Task: Open Card Crisis Communication Execution in Board Content Marketing Web Content Strategy and Optimization to Workspace Lead Generation and add a team member Softage.2@softage.net, a label Blue, a checklist Accounting, an attachment from your google drive, a color Blue and finally, add a card description 'Plan and execute company team-building seminar' and a comment 'This task presents an opportunity to demonstrate our leadership skills and ability to take charge.'. Add a start date 'Jan 06, 1900' with a due date 'Jan 13, 1900'
Action: Mouse moved to (95, 303)
Screenshot: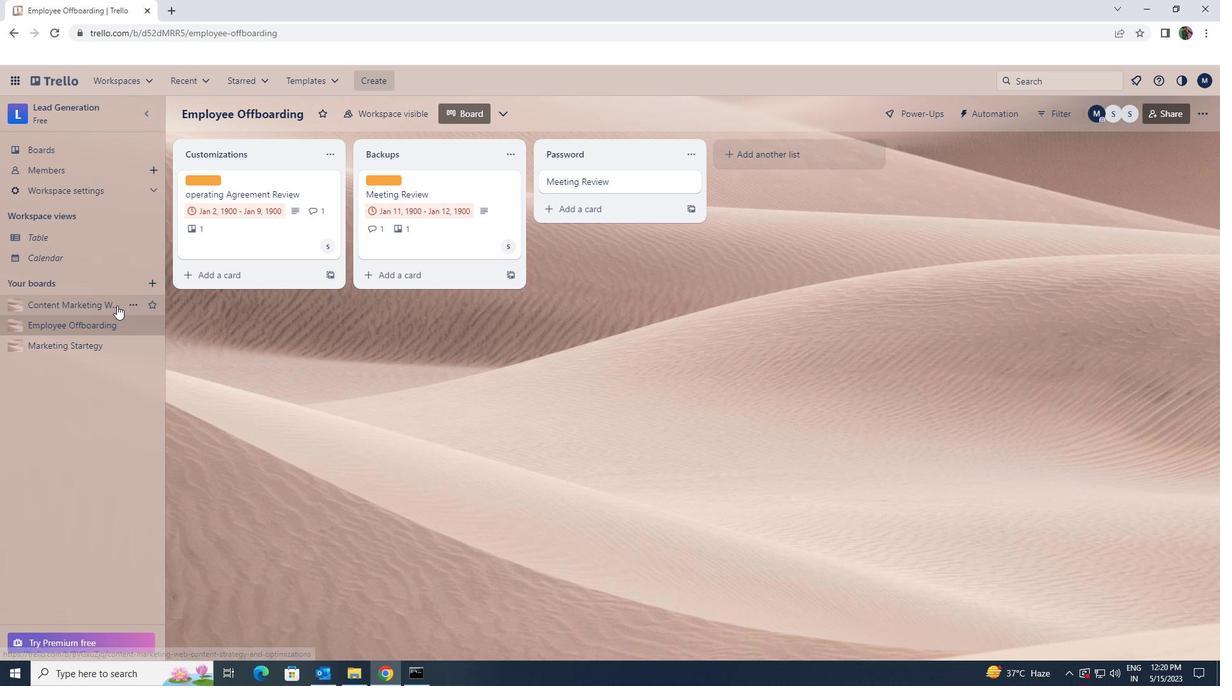 
Action: Mouse pressed left at (95, 303)
Screenshot: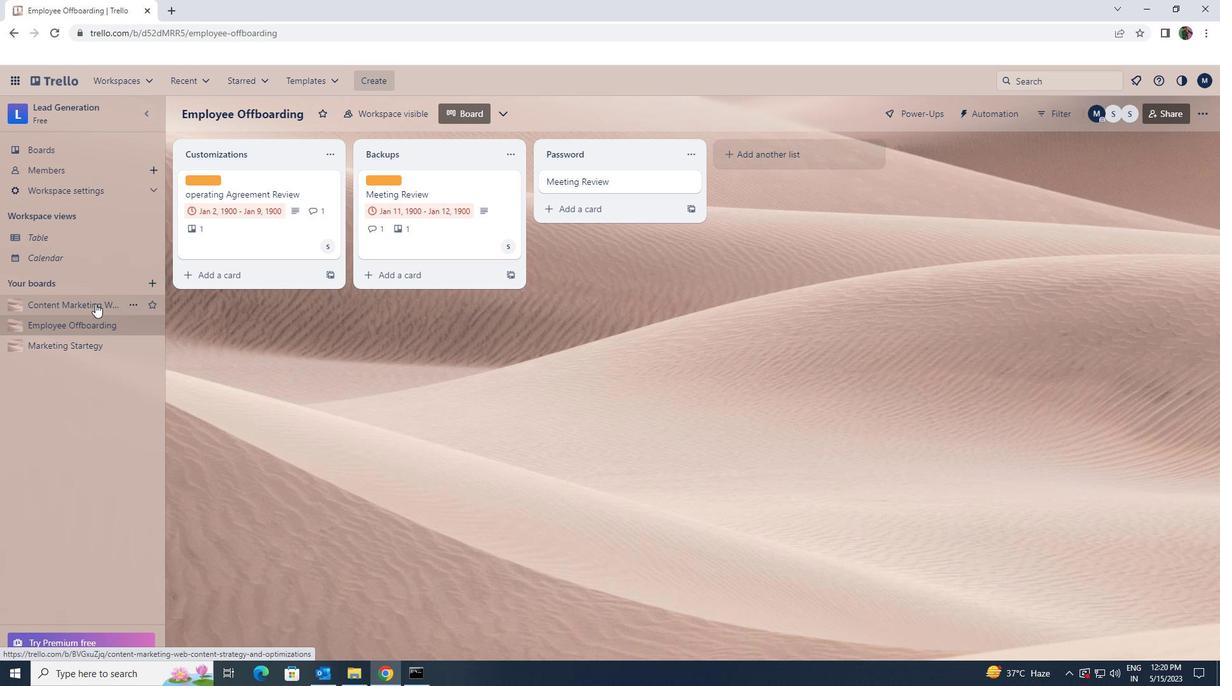 
Action: Mouse moved to (380, 188)
Screenshot: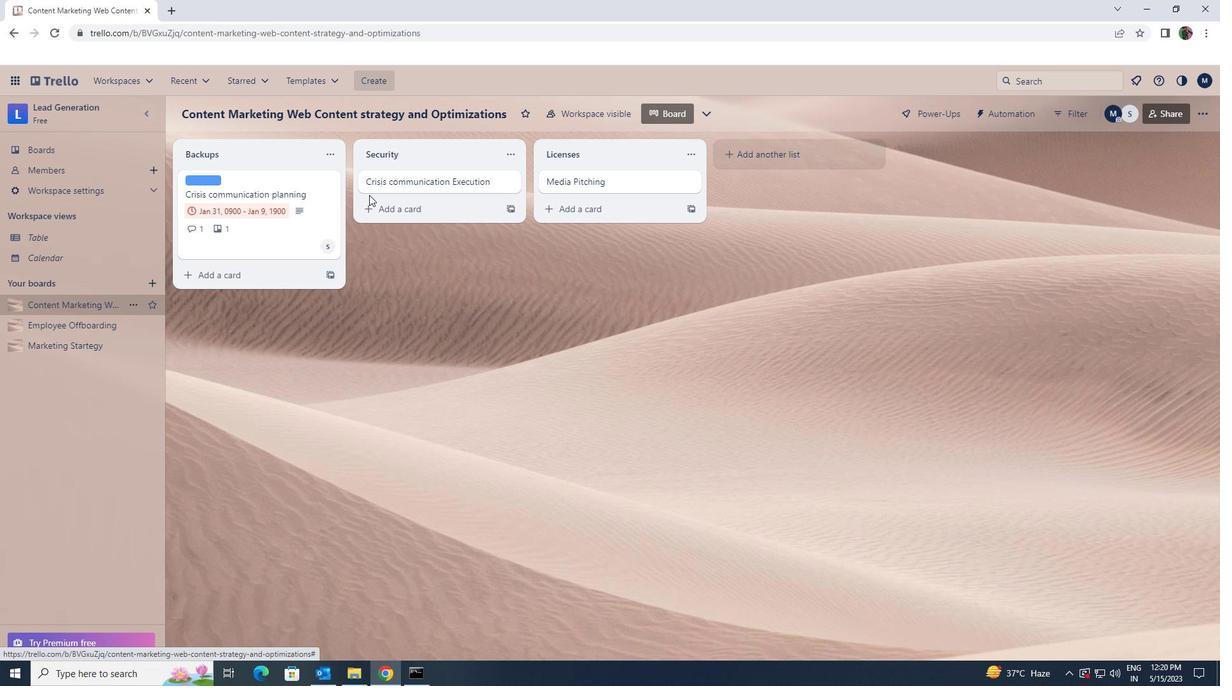 
Action: Mouse pressed left at (380, 188)
Screenshot: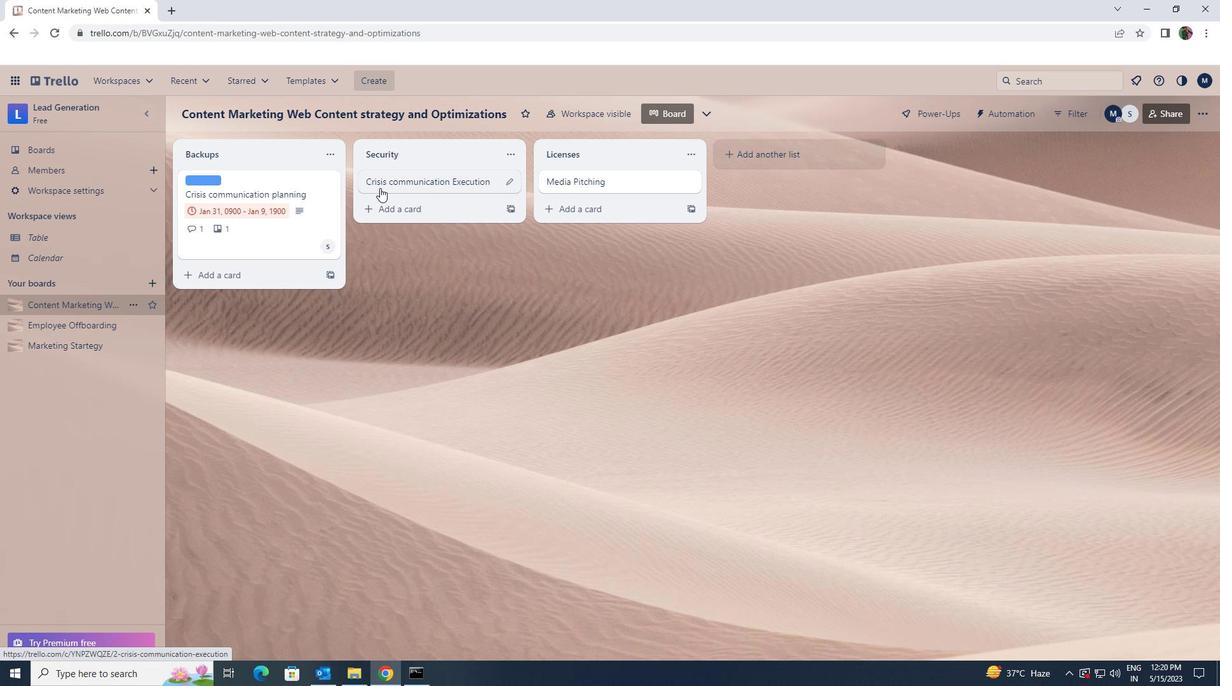 
Action: Mouse moved to (788, 223)
Screenshot: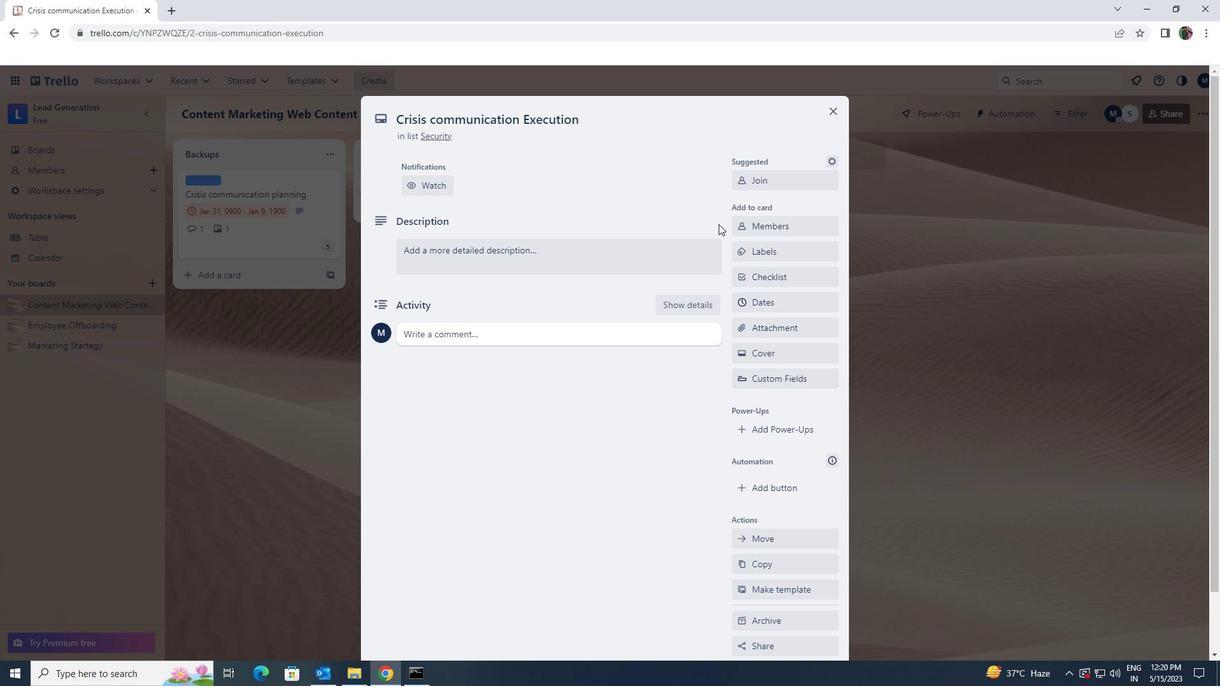 
Action: Mouse pressed left at (788, 223)
Screenshot: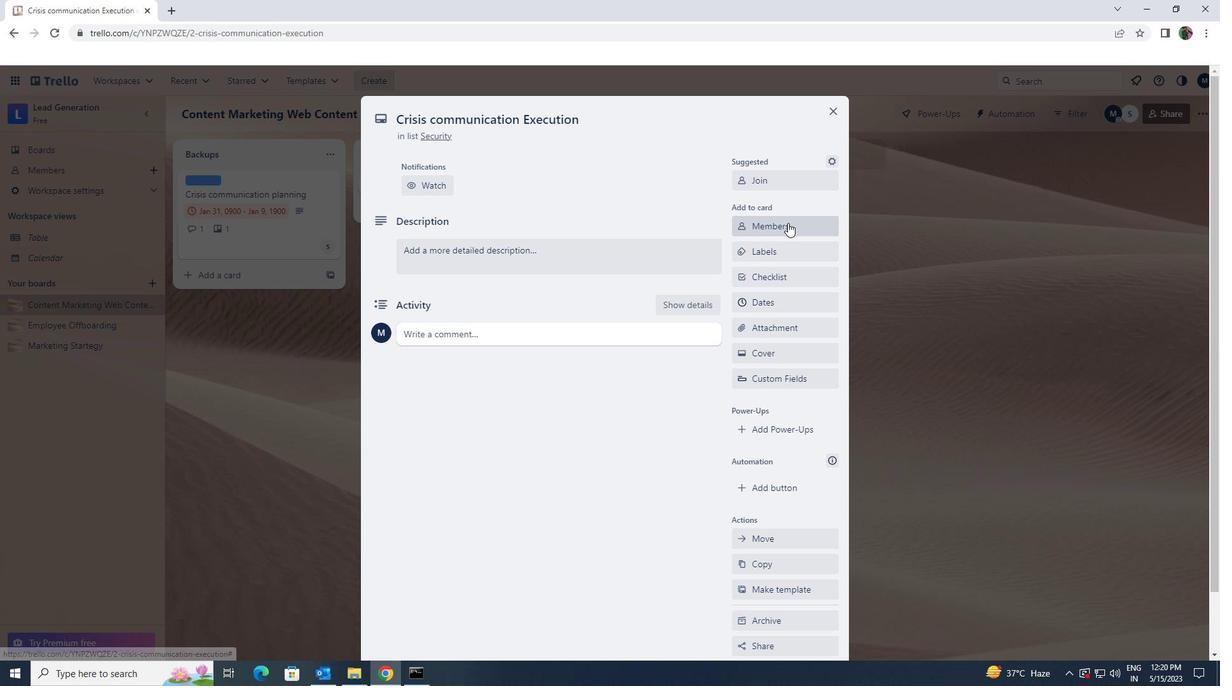 
Action: Key pressed softage.2<Key.shift>@D<Key.backspace>SOFTAGE,<Key.backspace>/<Key.backspace>.NET
Screenshot: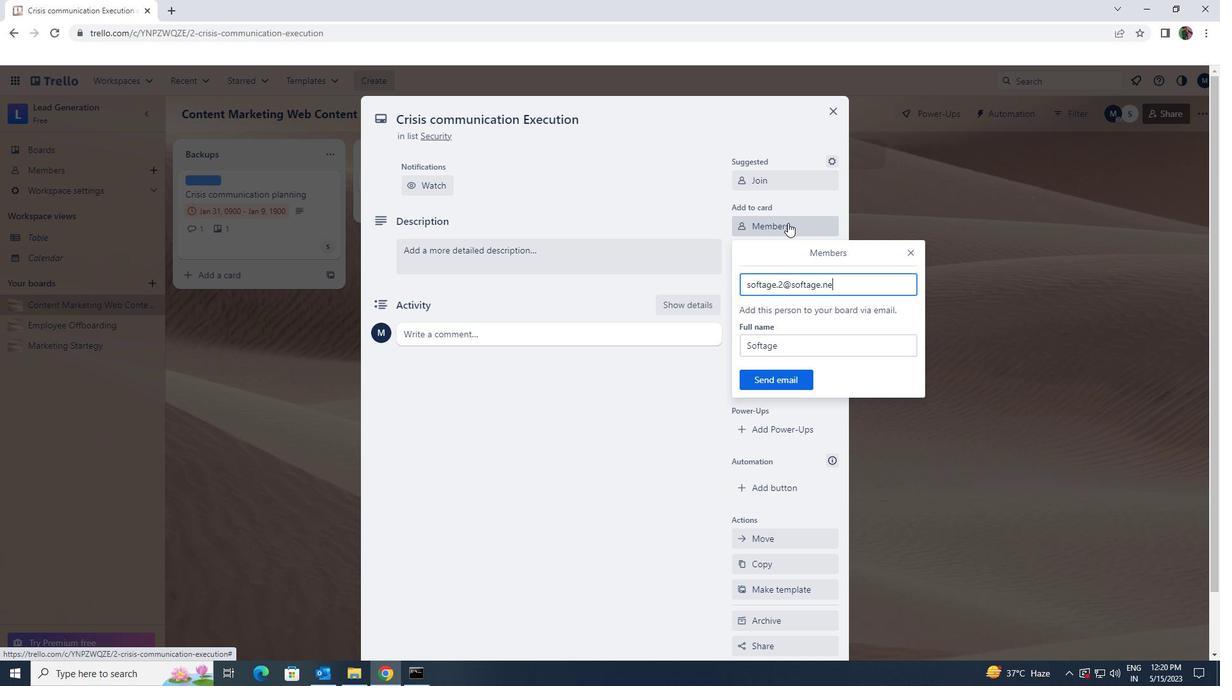 
Action: Mouse moved to (798, 387)
Screenshot: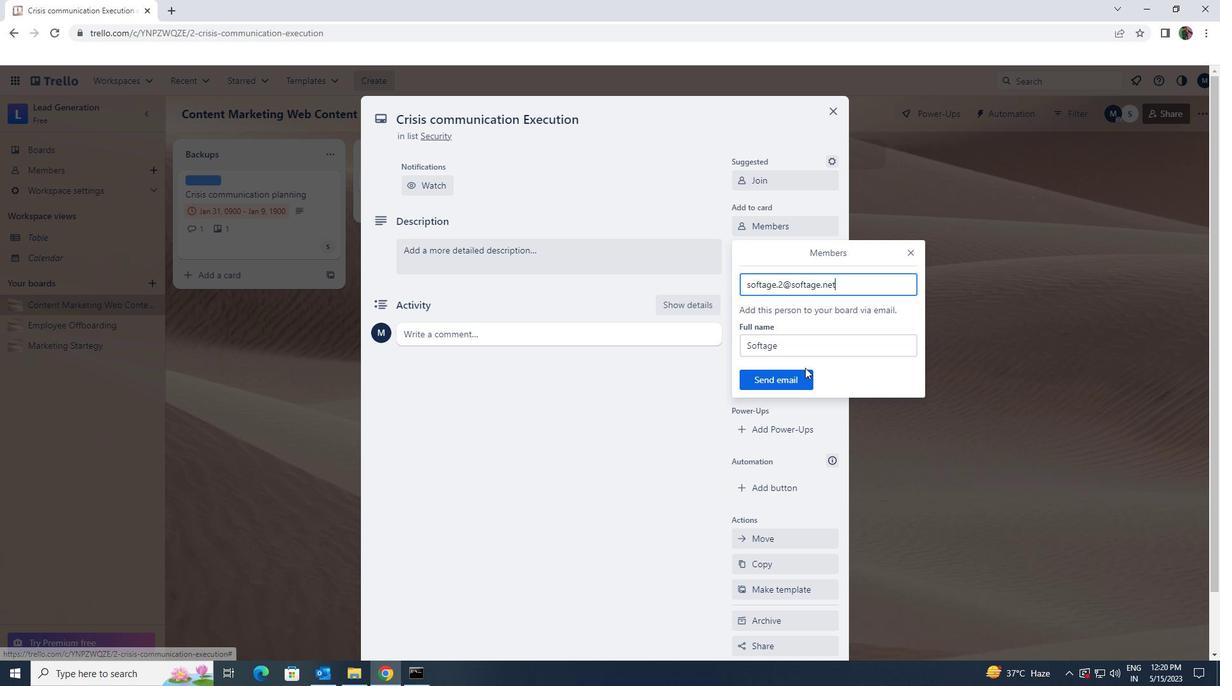 
Action: Mouse pressed left at (798, 387)
Screenshot: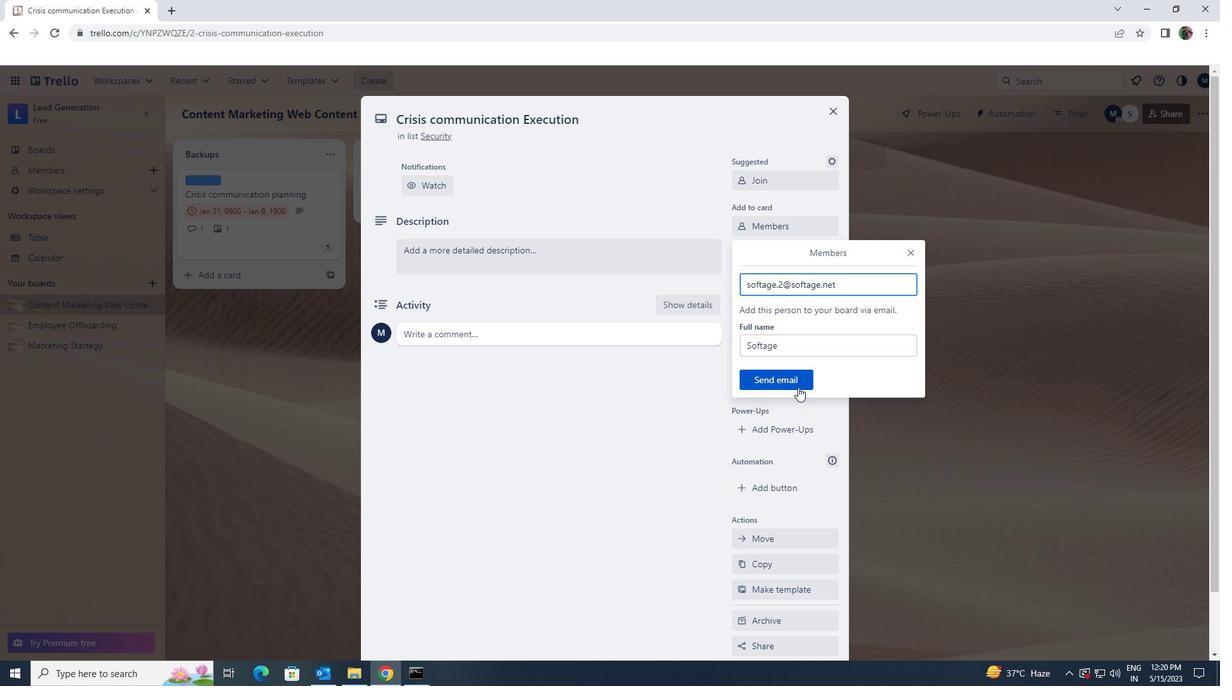 
Action: Mouse moved to (788, 244)
Screenshot: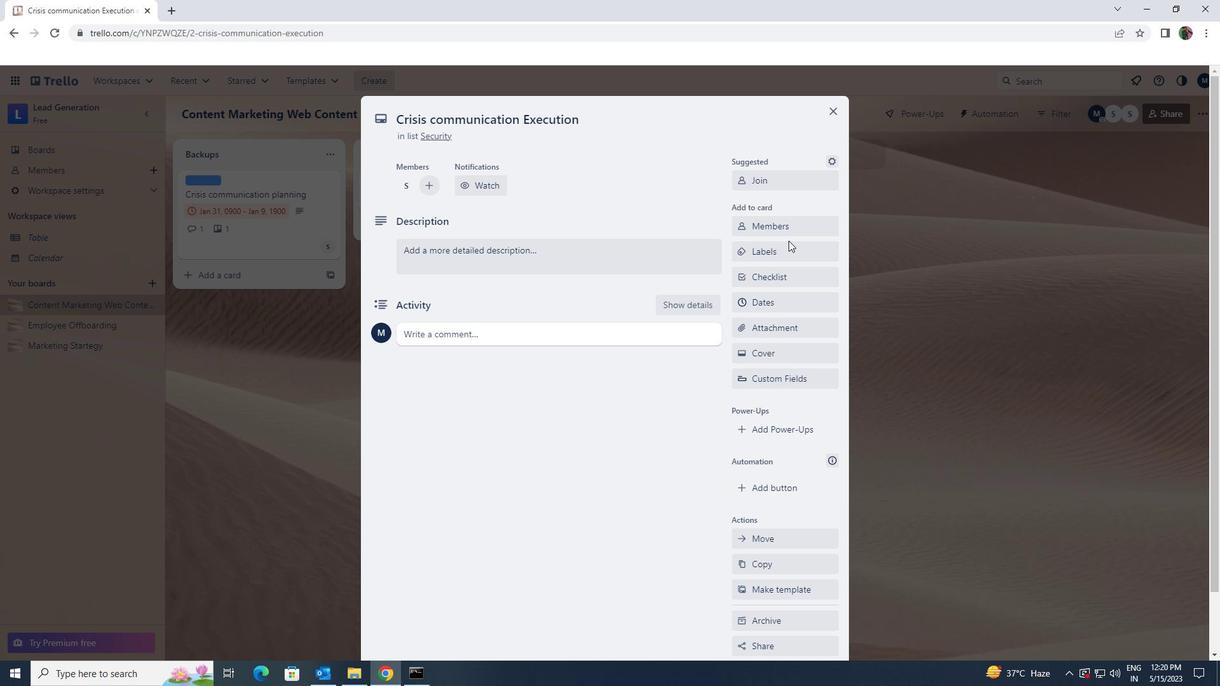 
Action: Mouse pressed left at (788, 244)
Screenshot: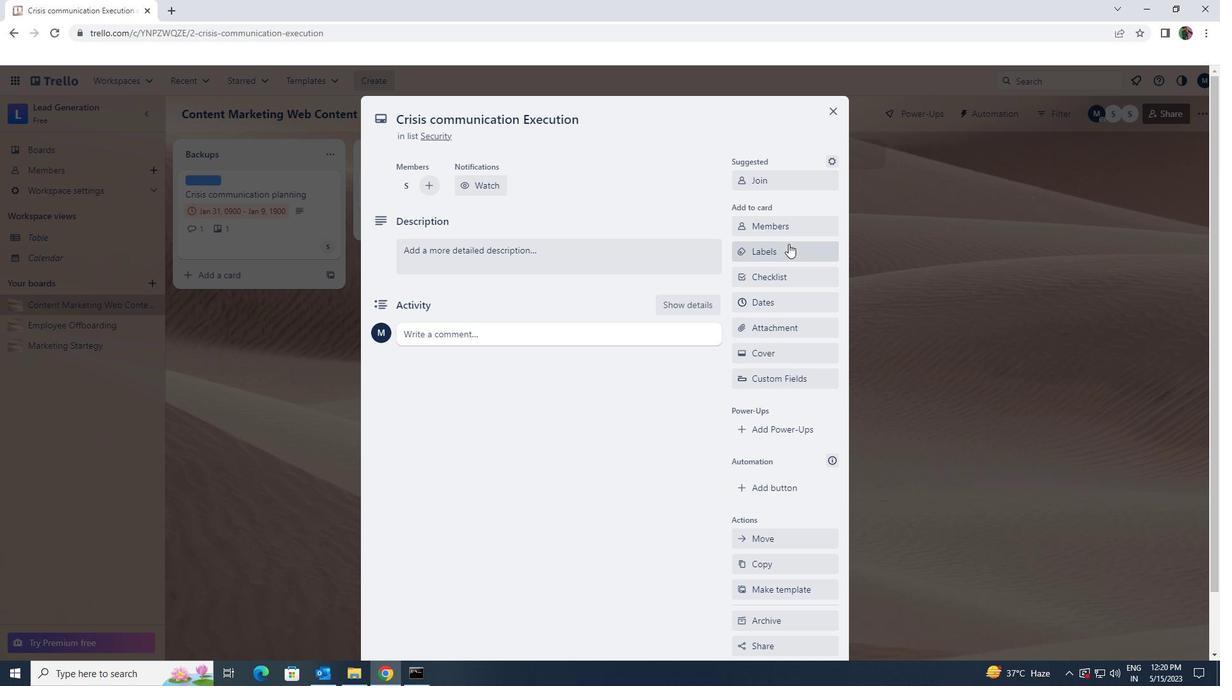 
Action: Mouse moved to (829, 501)
Screenshot: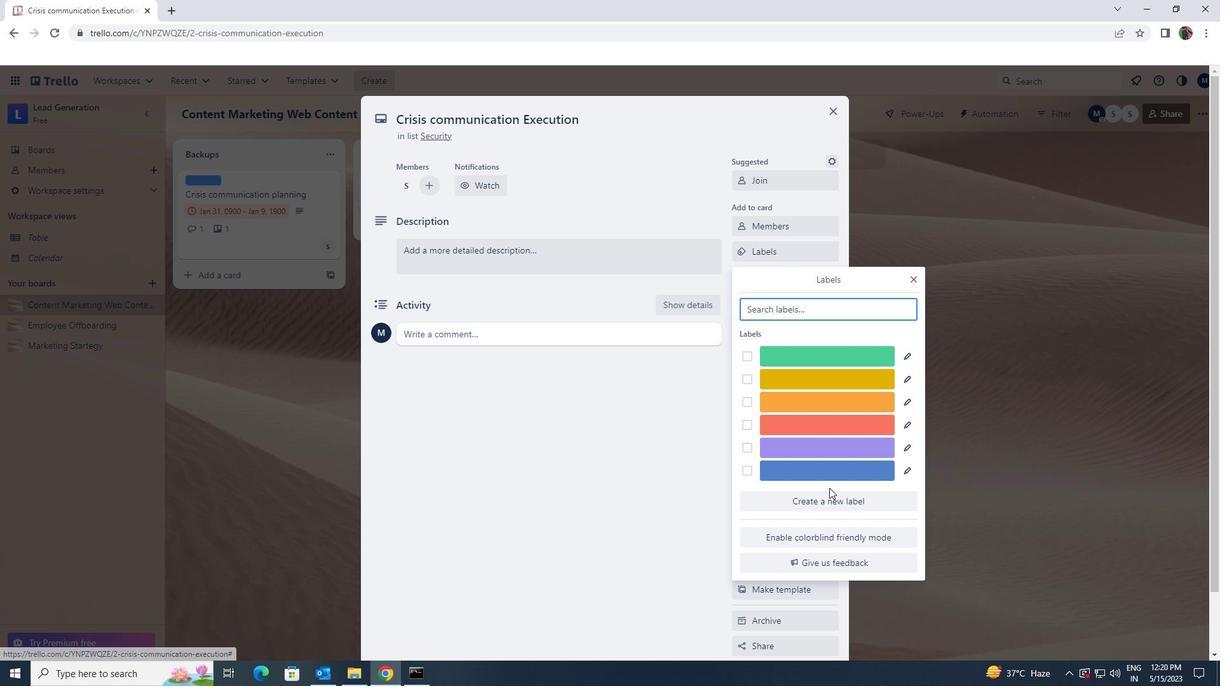 
Action: Mouse pressed left at (829, 501)
Screenshot: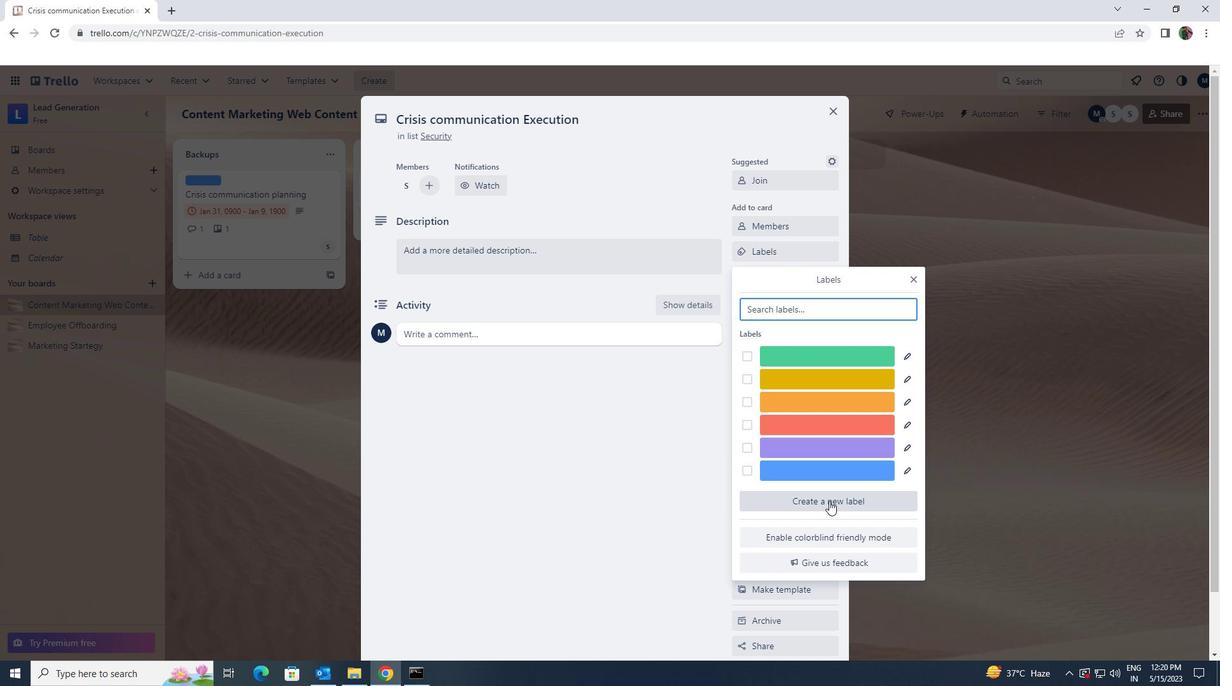 
Action: Mouse moved to (760, 555)
Screenshot: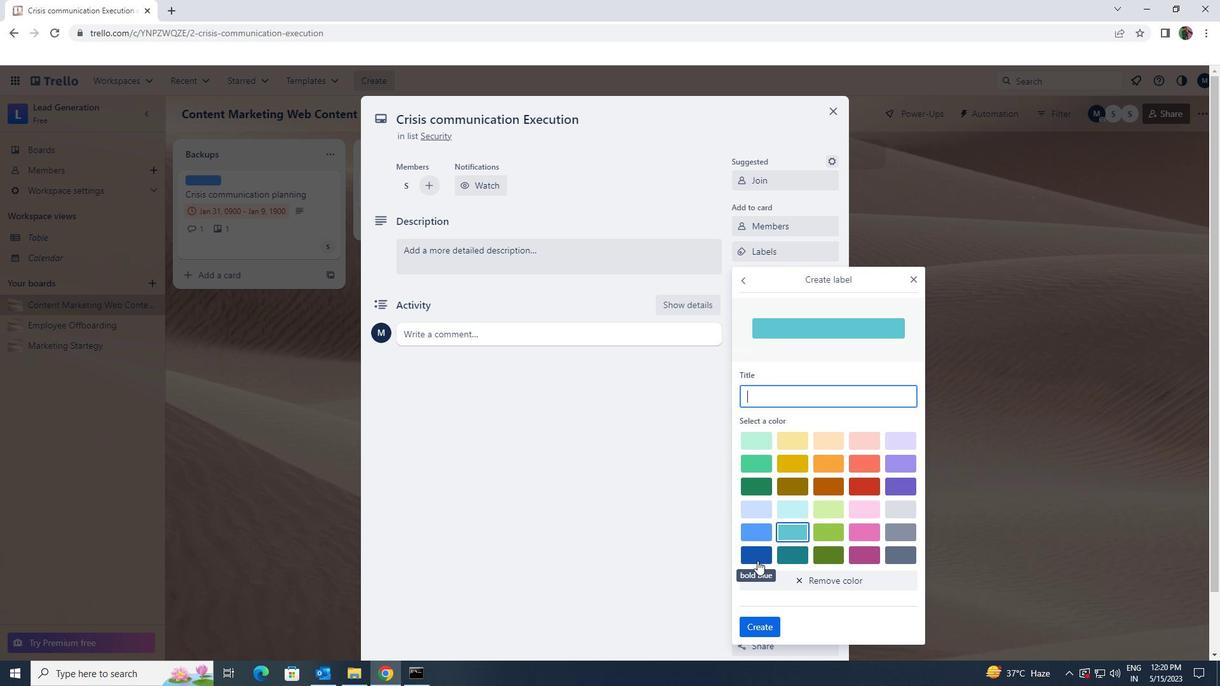 
Action: Mouse pressed left at (760, 555)
Screenshot: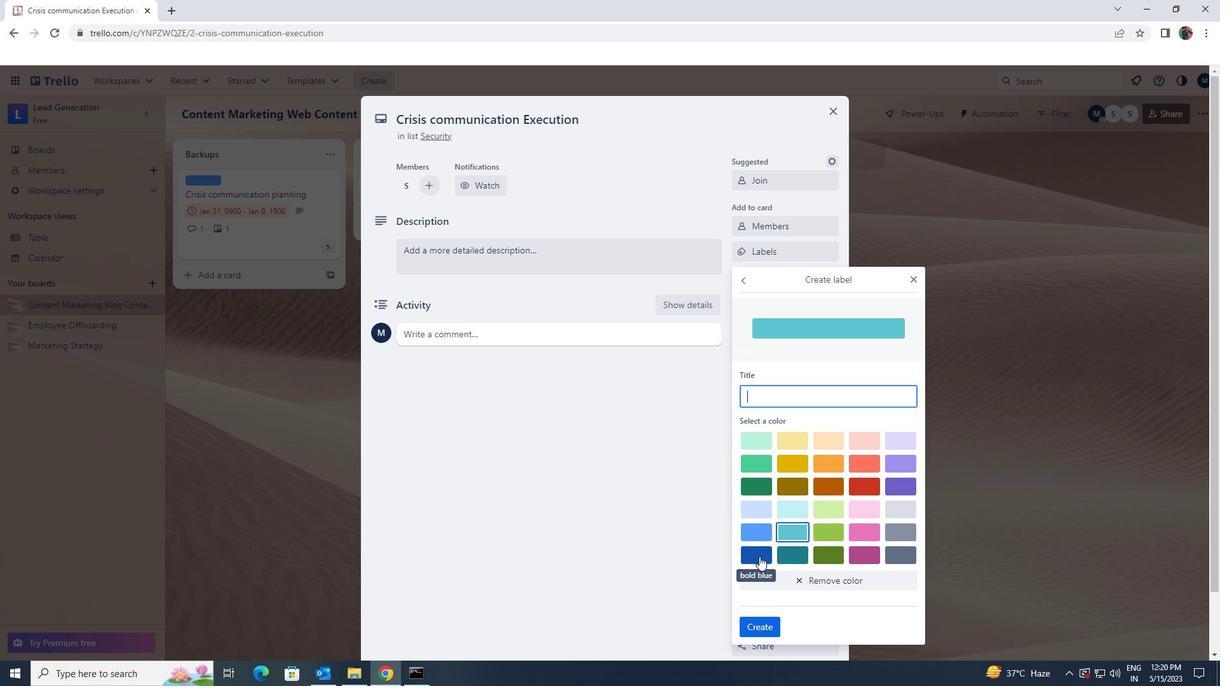 
Action: Mouse moved to (753, 628)
Screenshot: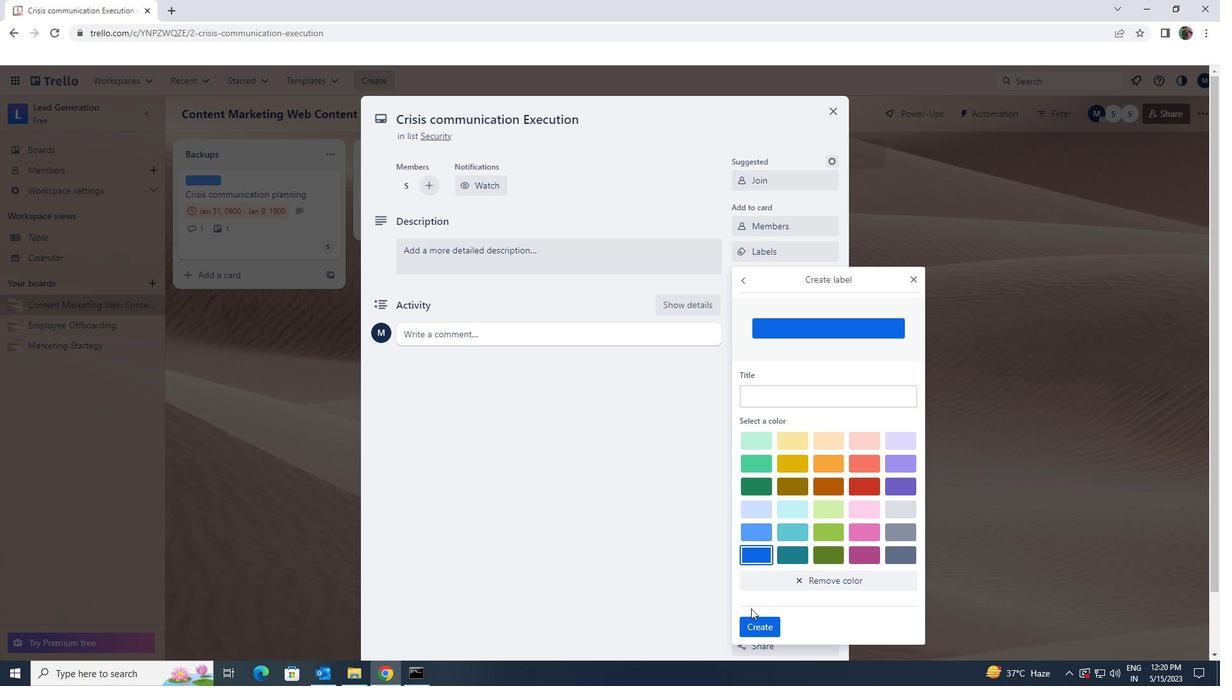 
Action: Mouse pressed left at (753, 628)
Screenshot: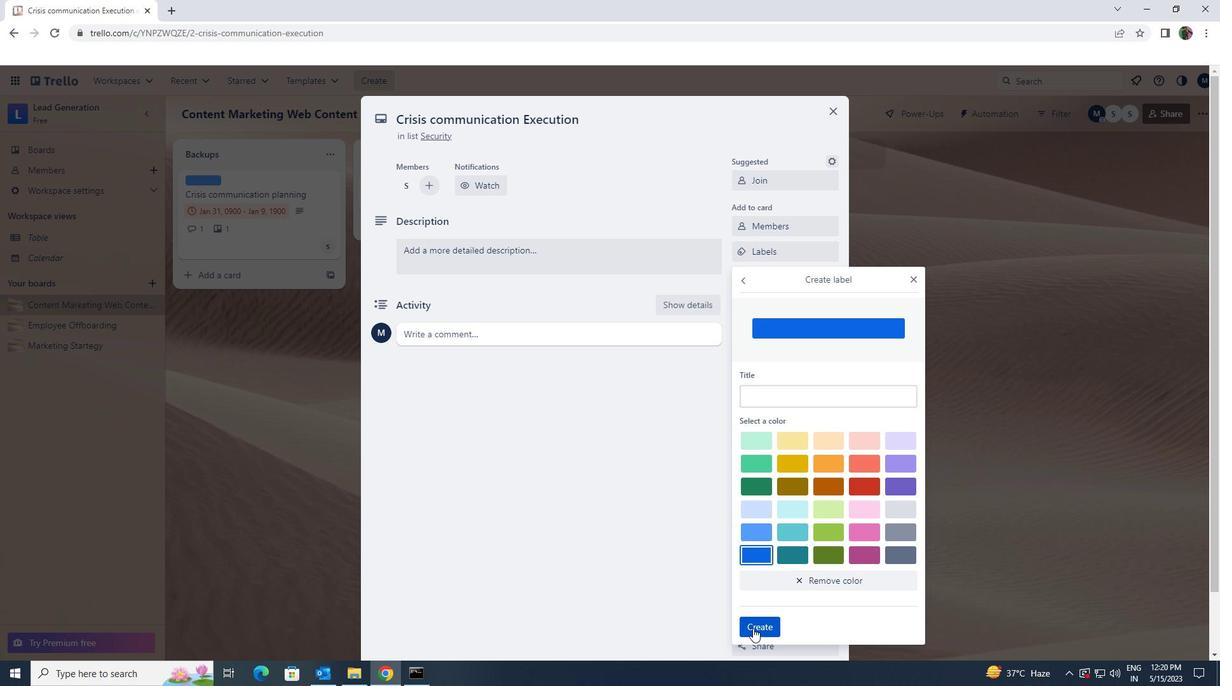 
Action: Mouse moved to (915, 282)
Screenshot: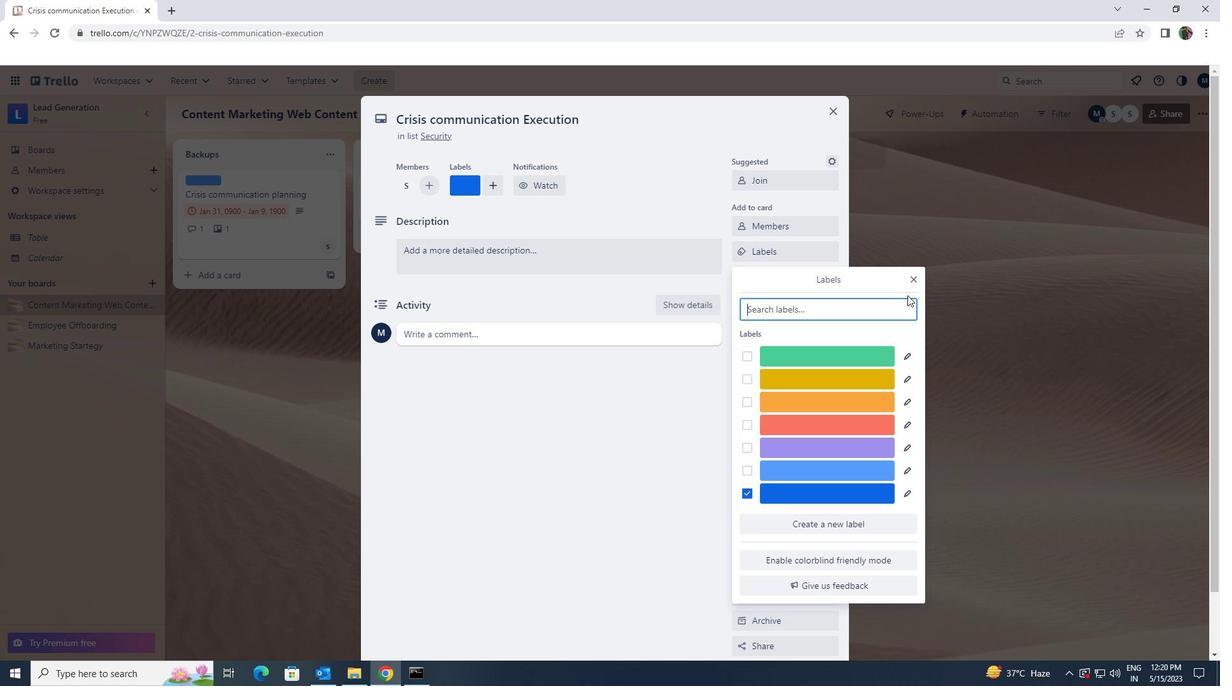 
Action: Mouse pressed left at (915, 282)
Screenshot: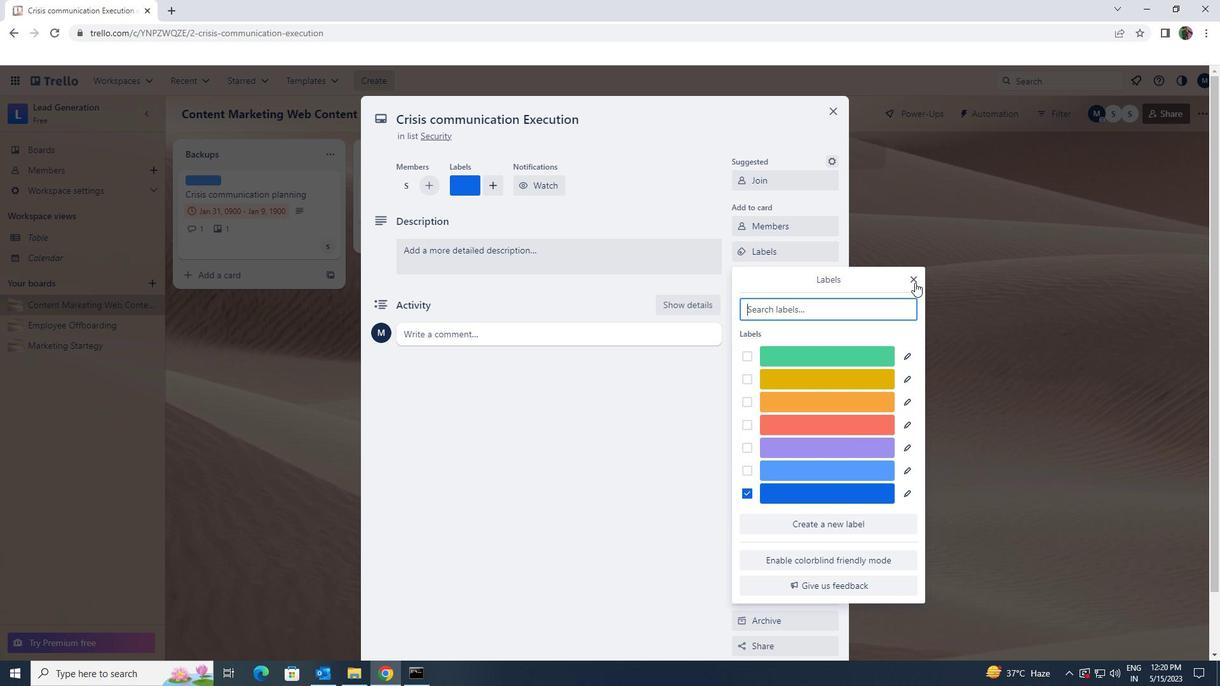 
Action: Mouse moved to (810, 282)
Screenshot: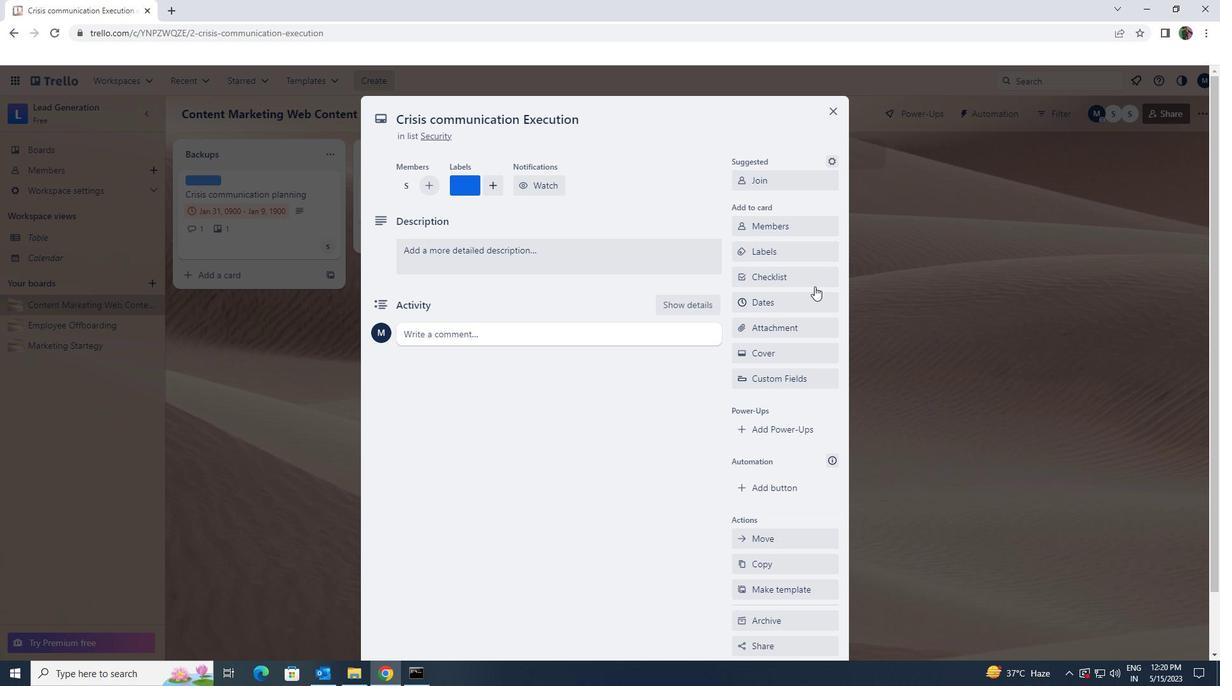 
Action: Mouse pressed left at (810, 282)
Screenshot: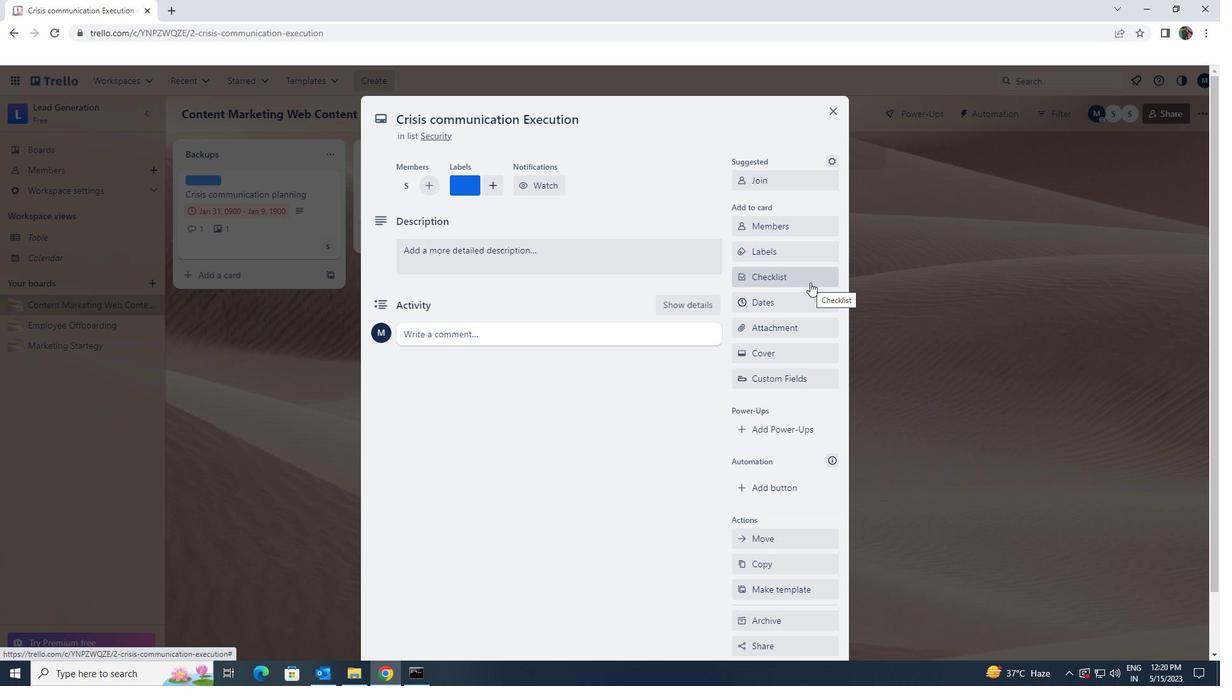 
Action: Key pressed <Key.shift><Key.shift><Key.shift>ACCOUNTING<Key.space>
Screenshot: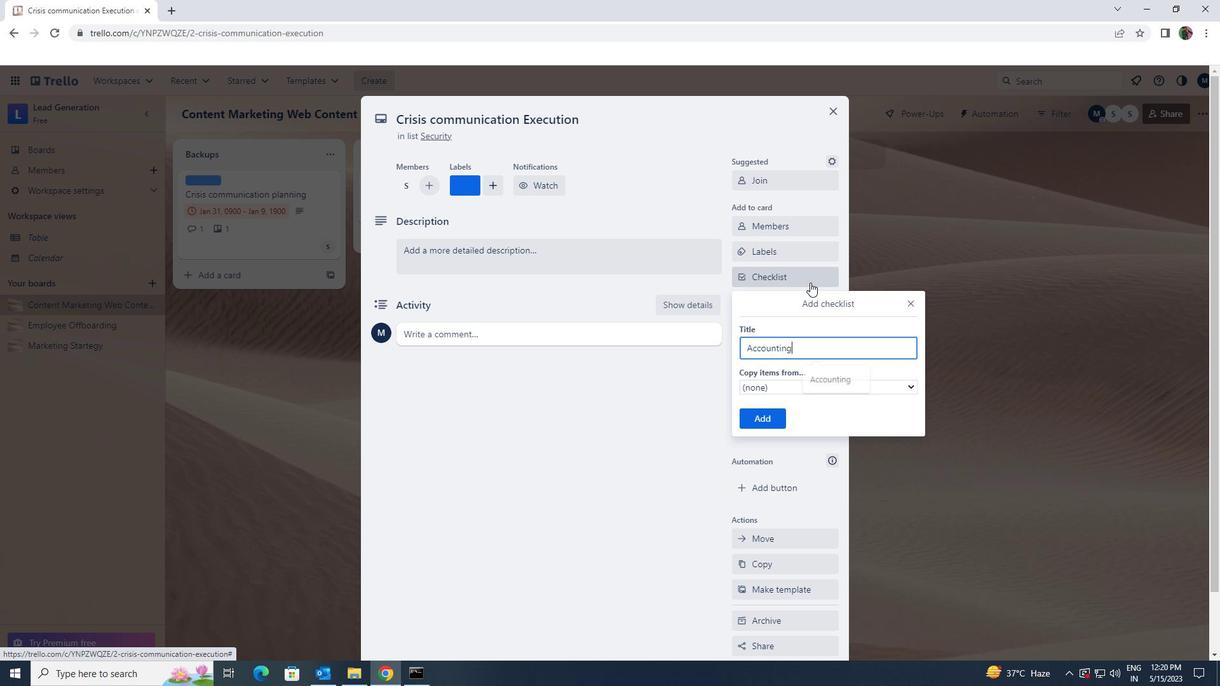 
Action: Mouse moved to (760, 416)
Screenshot: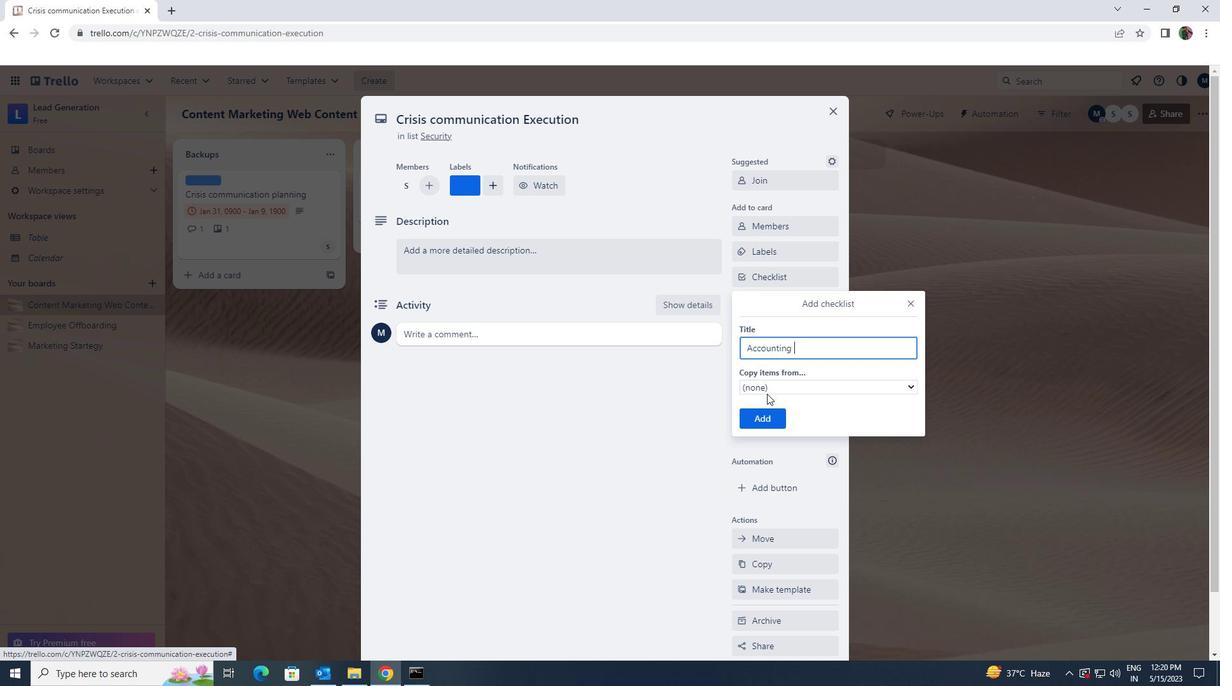
Action: Mouse pressed left at (760, 416)
Screenshot: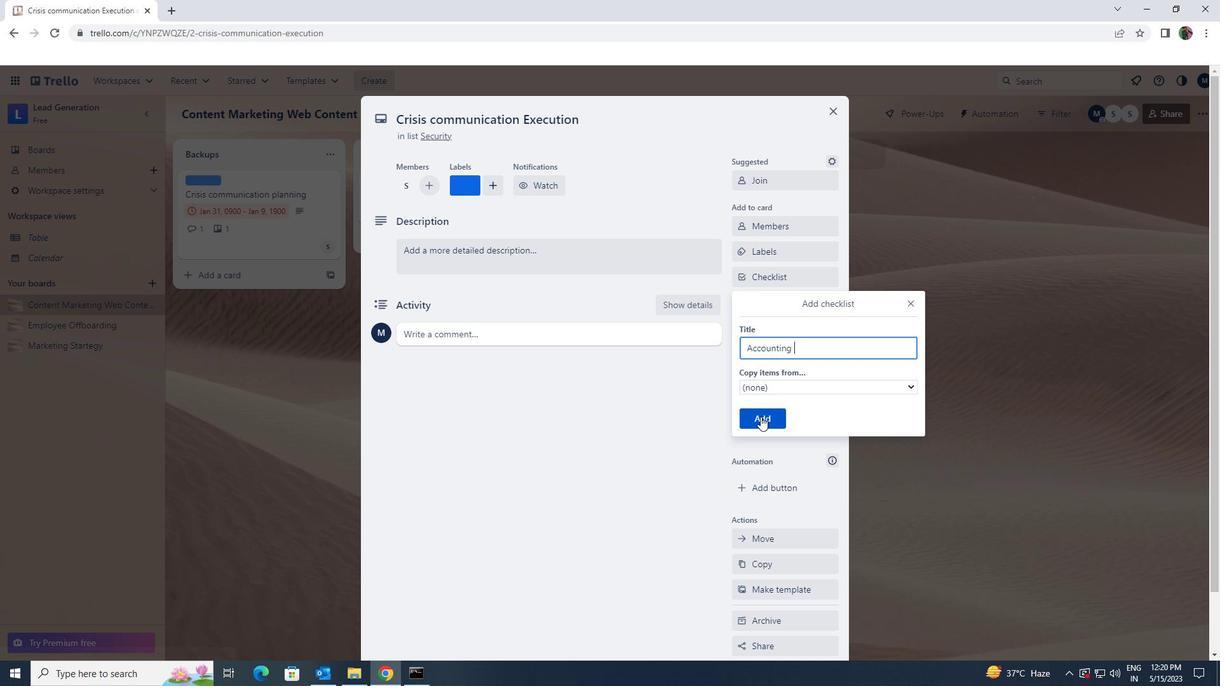 
Action: Mouse moved to (765, 333)
Screenshot: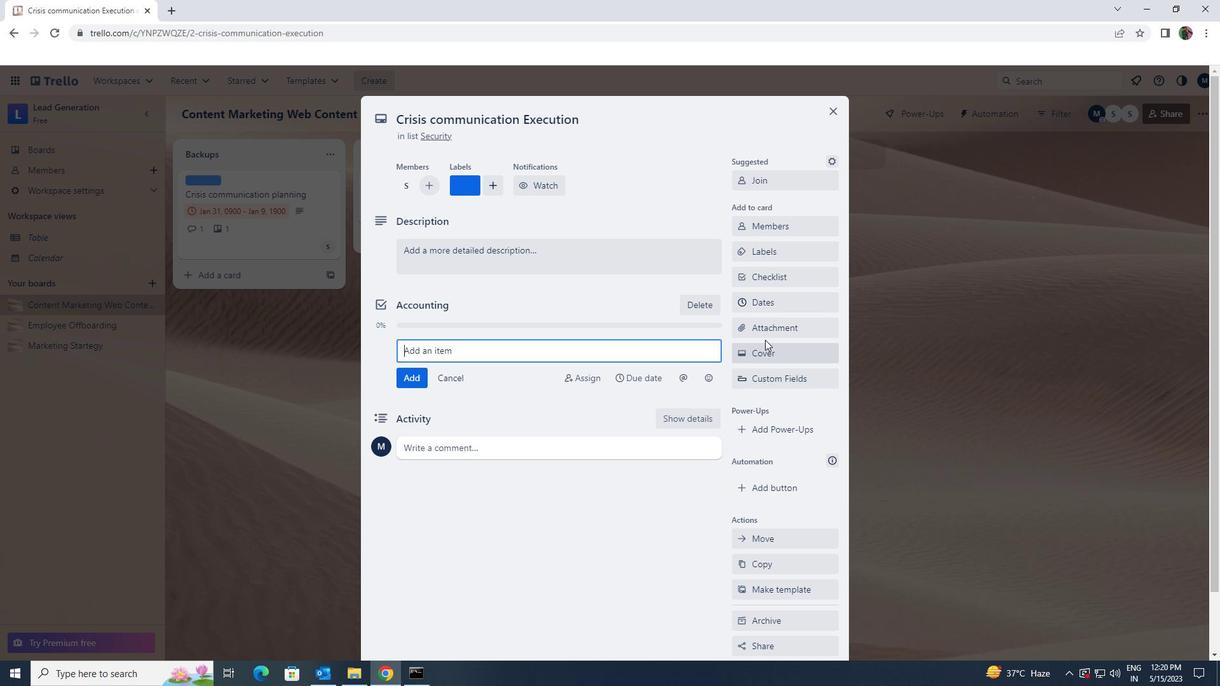 
Action: Mouse pressed left at (765, 333)
Screenshot: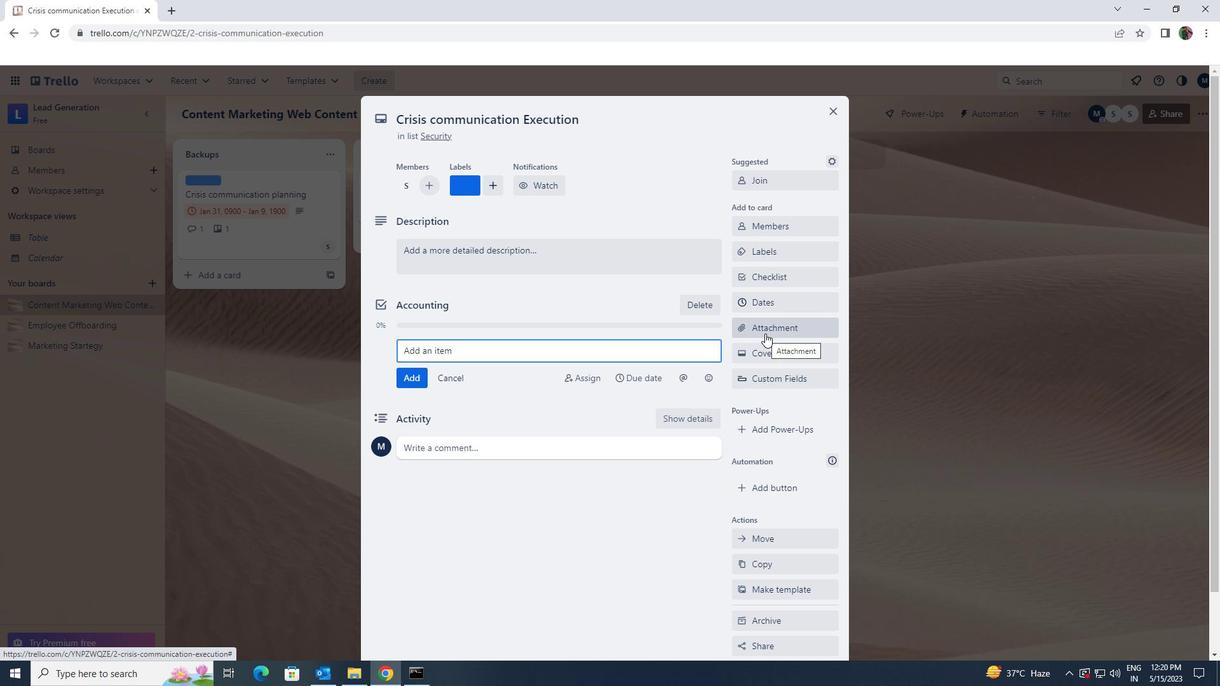 
Action: Mouse moved to (761, 414)
Screenshot: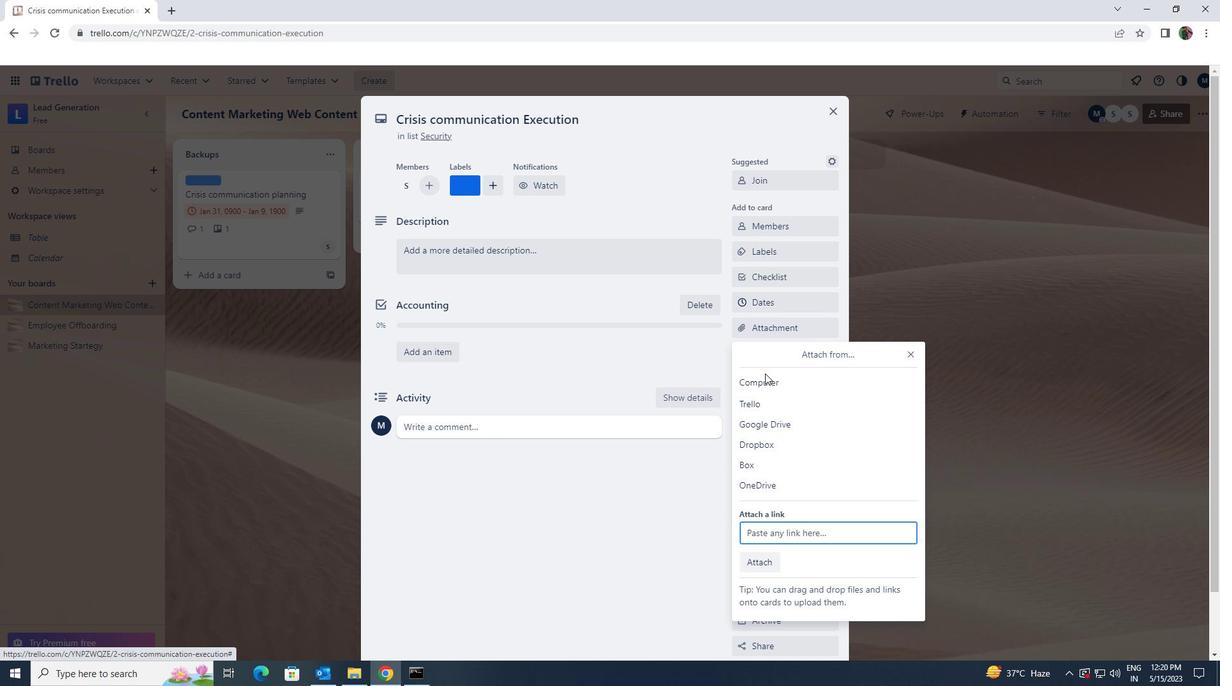 
Action: Mouse pressed left at (761, 414)
Screenshot: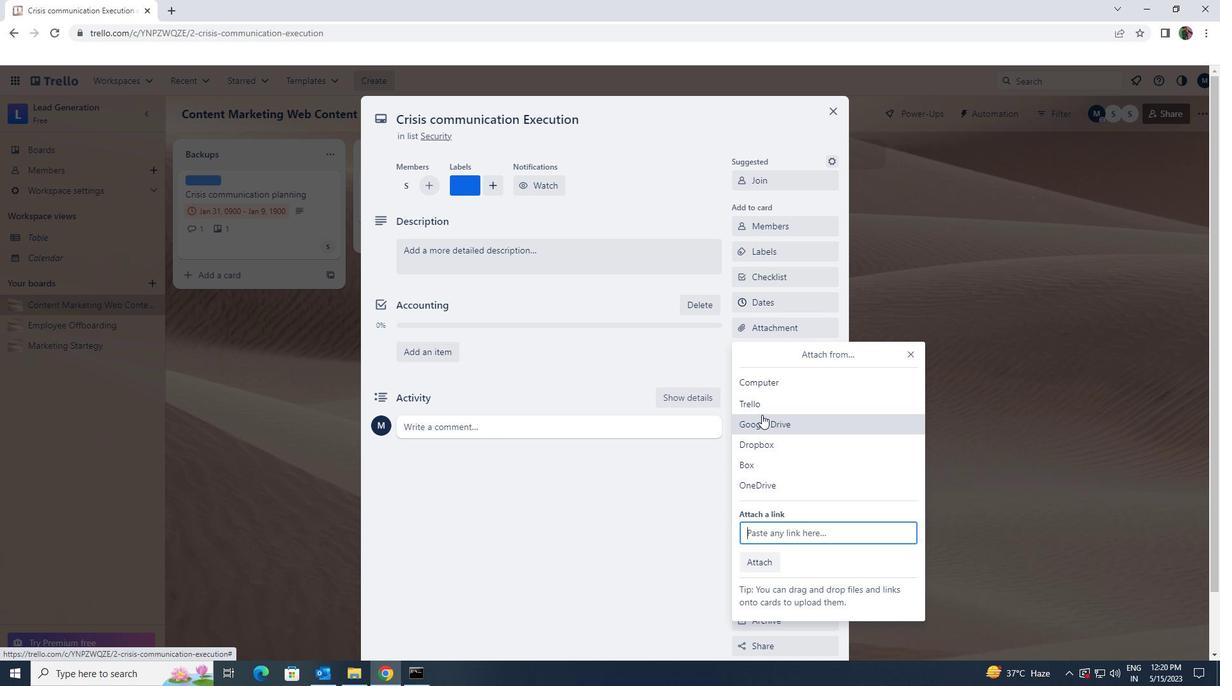 
Action: Mouse moved to (831, 361)
Screenshot: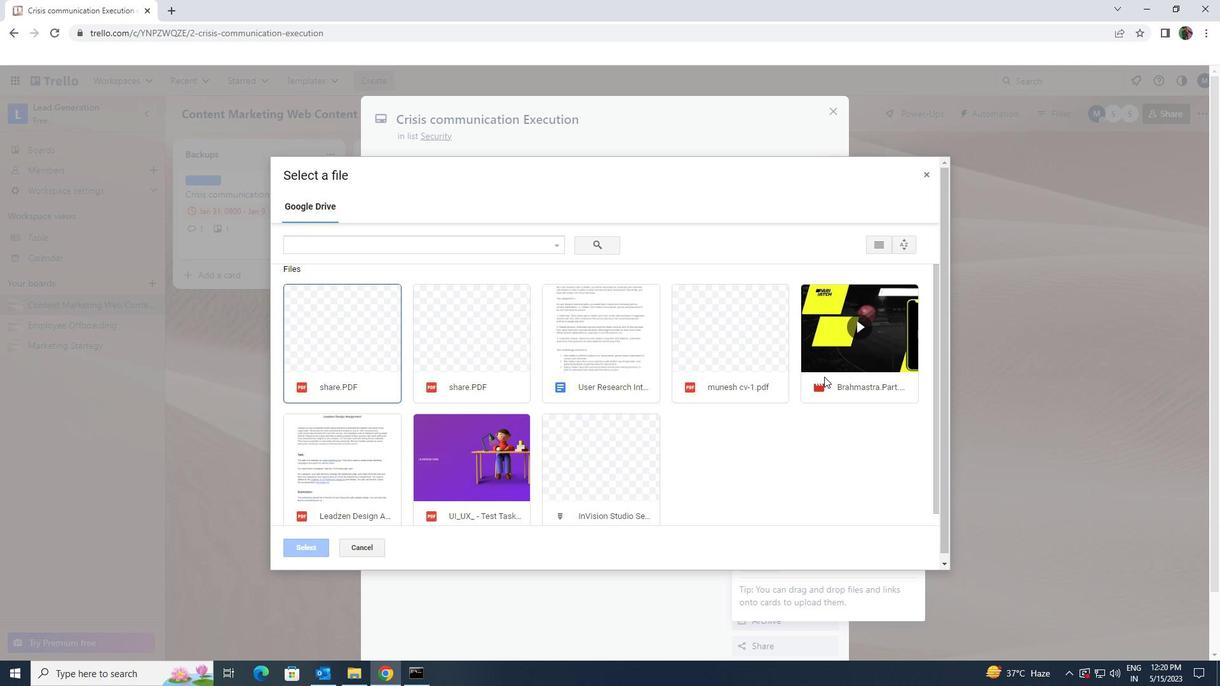 
Action: Mouse pressed left at (831, 361)
Screenshot: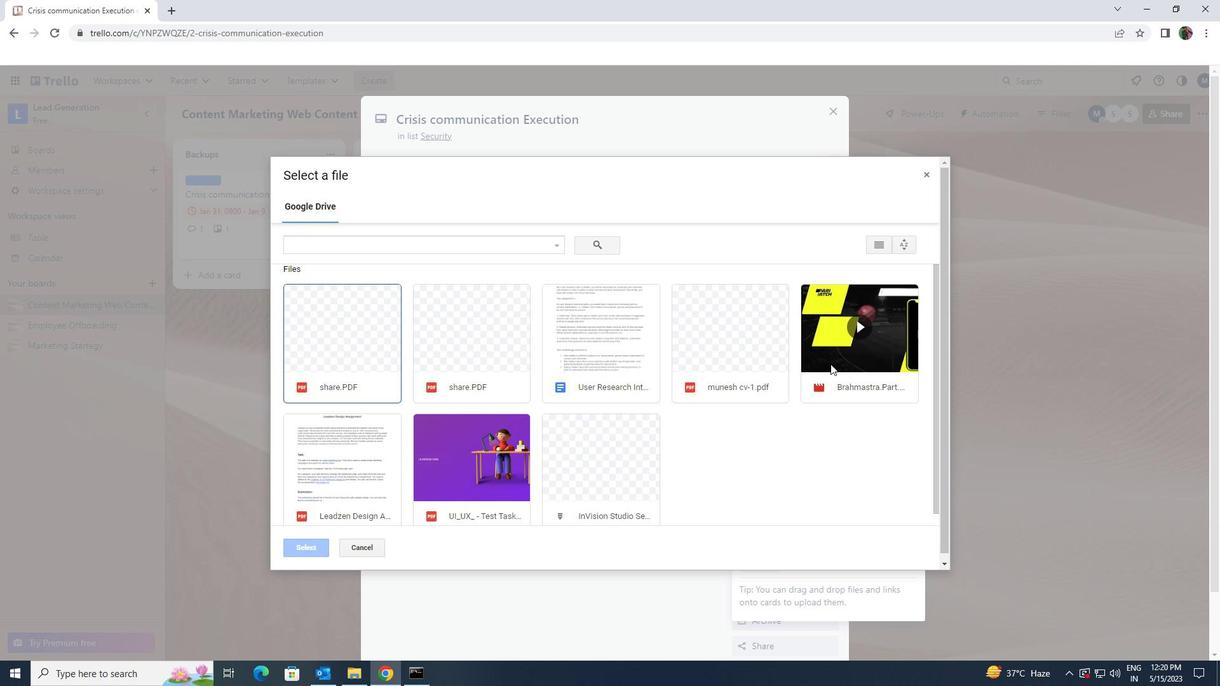 
Action: Mouse moved to (319, 547)
Screenshot: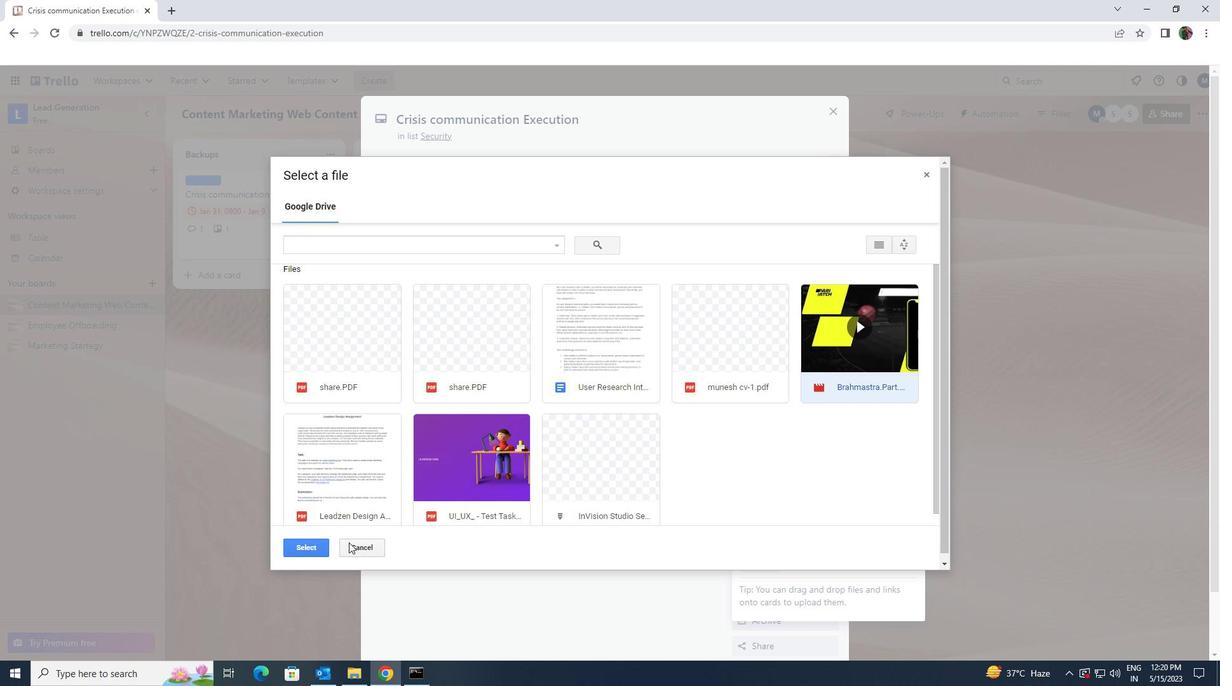 
Action: Mouse pressed left at (319, 547)
Screenshot: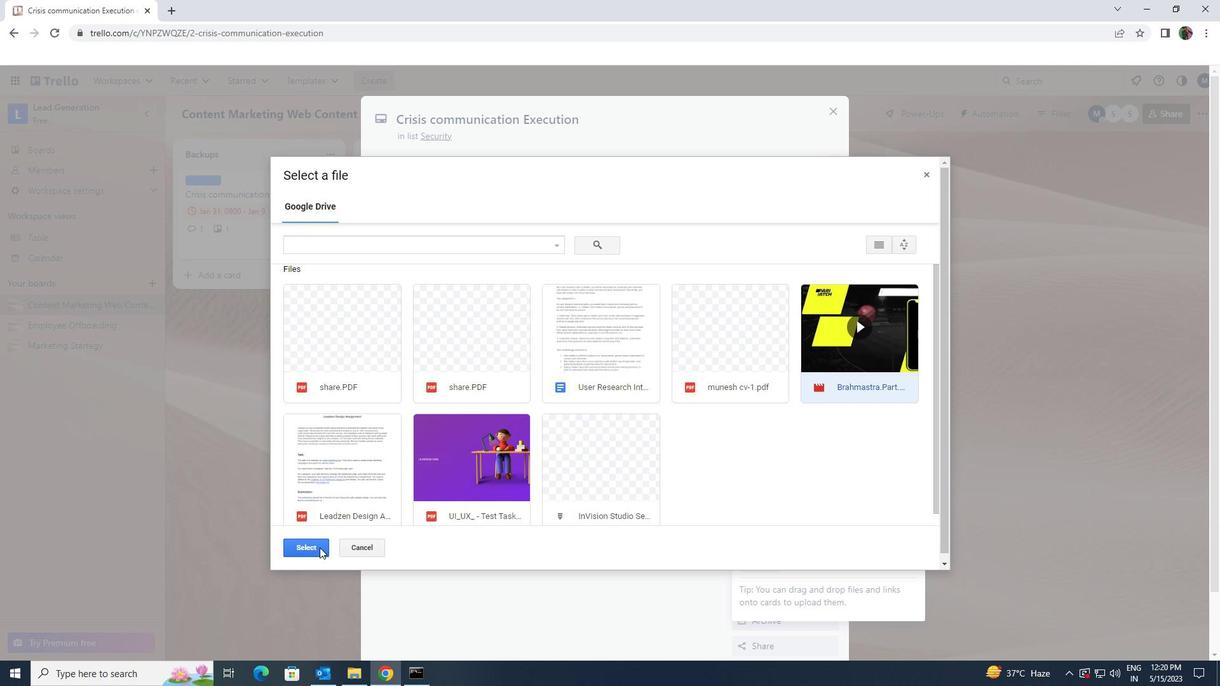 
Action: Mouse moved to (446, 255)
Screenshot: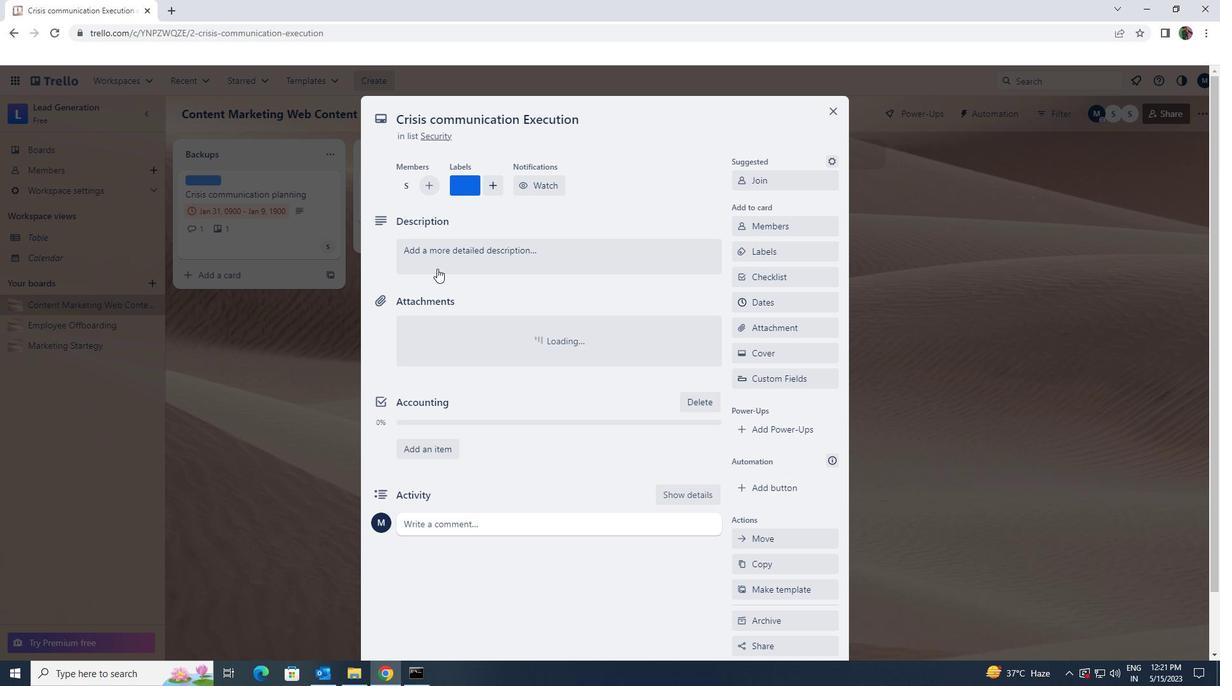 
Action: Mouse pressed left at (446, 255)
Screenshot: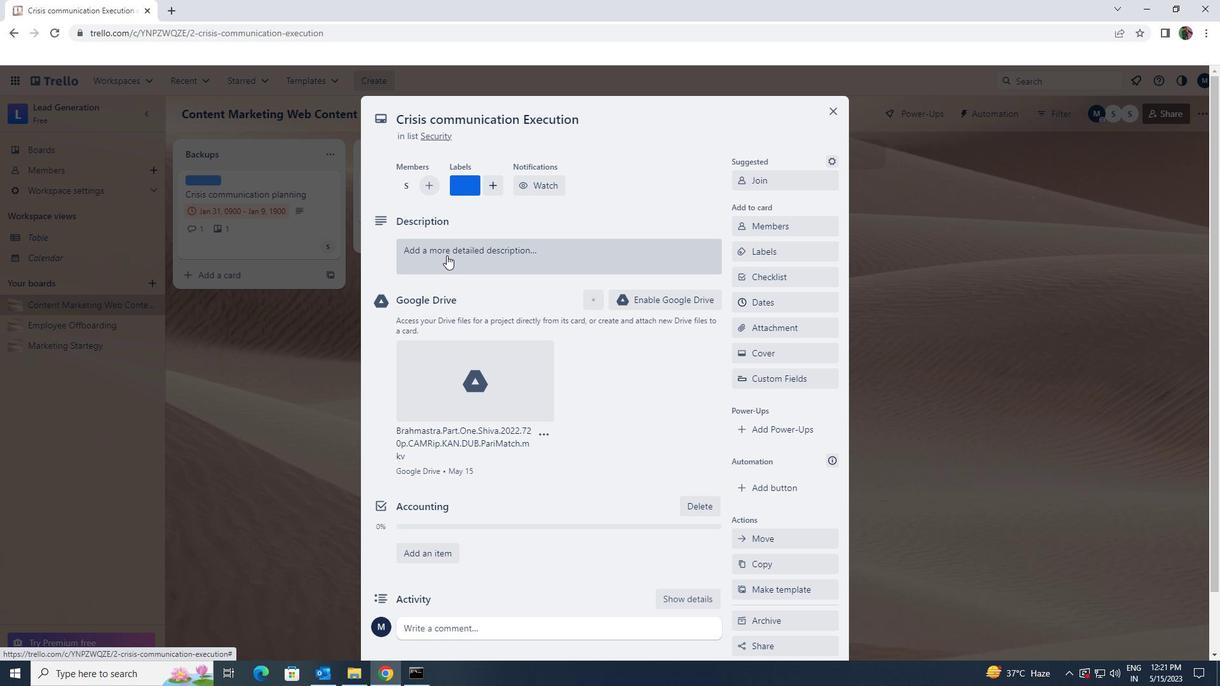 
Action: Key pressed <Key.shift>PLS<Key.backspace>AN<Key.space>AND<Key.space>EXECUTE<Key.space>COMPANY<Key.space>TEAM<Key.space>BUILDING<Key.space>SEMINAR<Key.space>
Screenshot: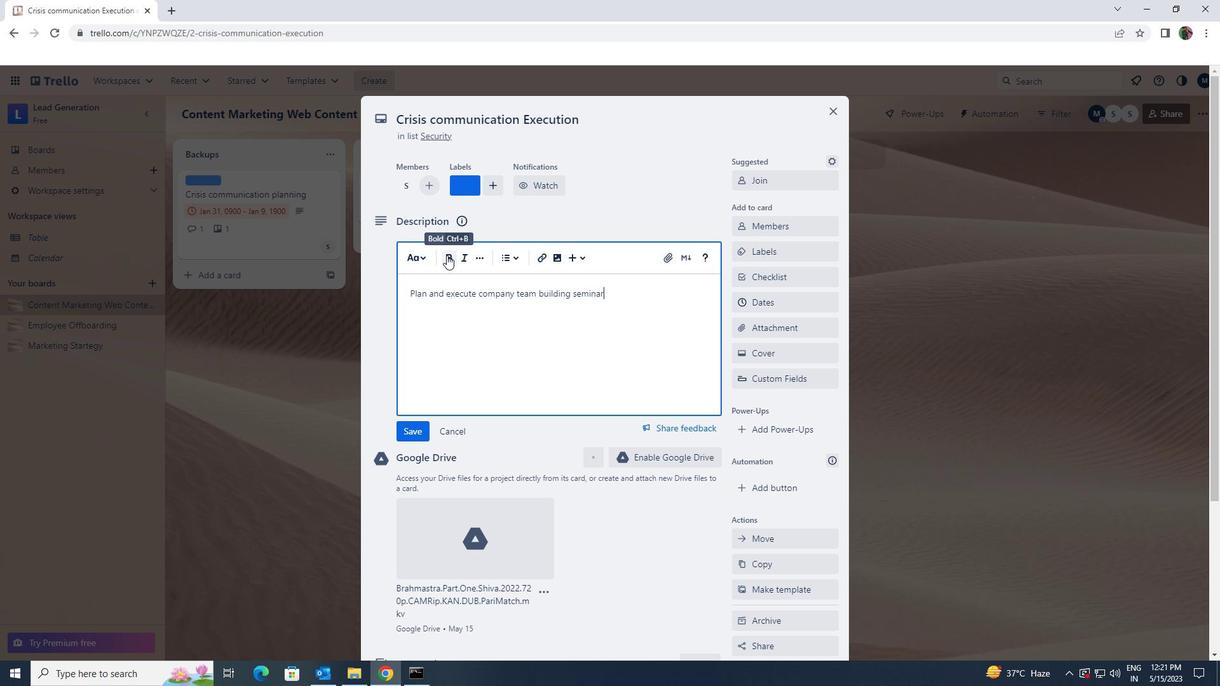 
Action: Mouse moved to (427, 434)
Screenshot: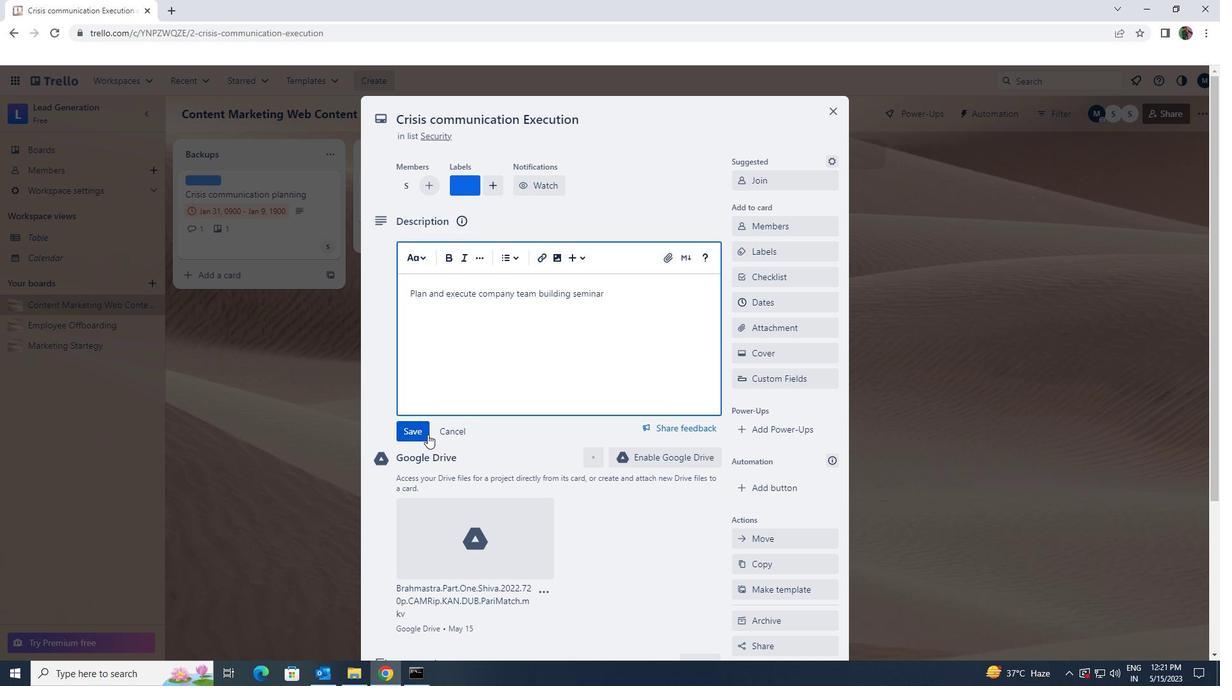 
Action: Mouse pressed left at (427, 434)
Screenshot: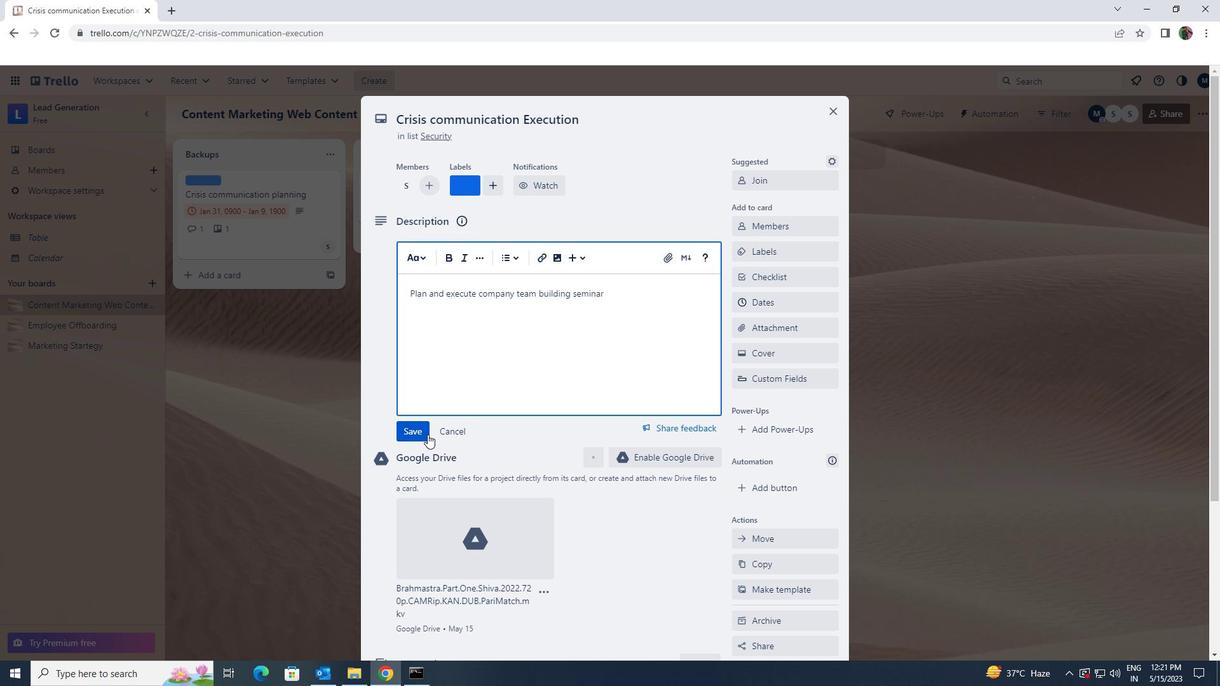 
Action: Mouse scrolled (427, 433) with delta (0, 0)
Screenshot: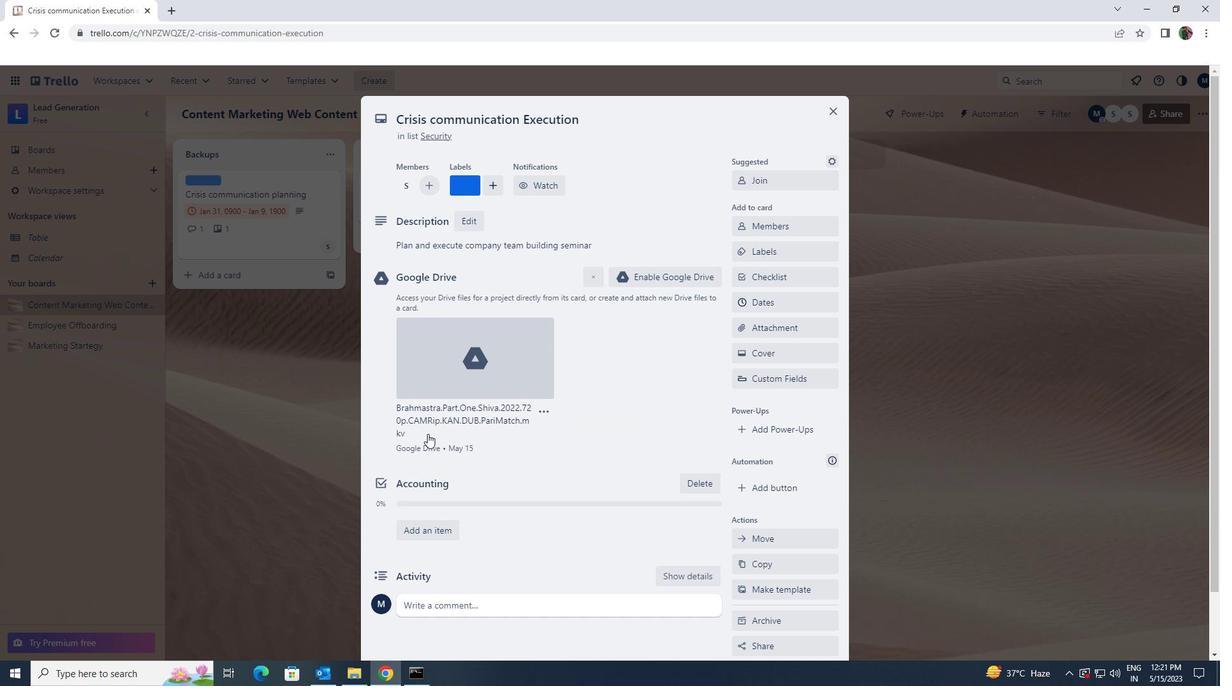 
Action: Mouse scrolled (427, 433) with delta (0, 0)
Screenshot: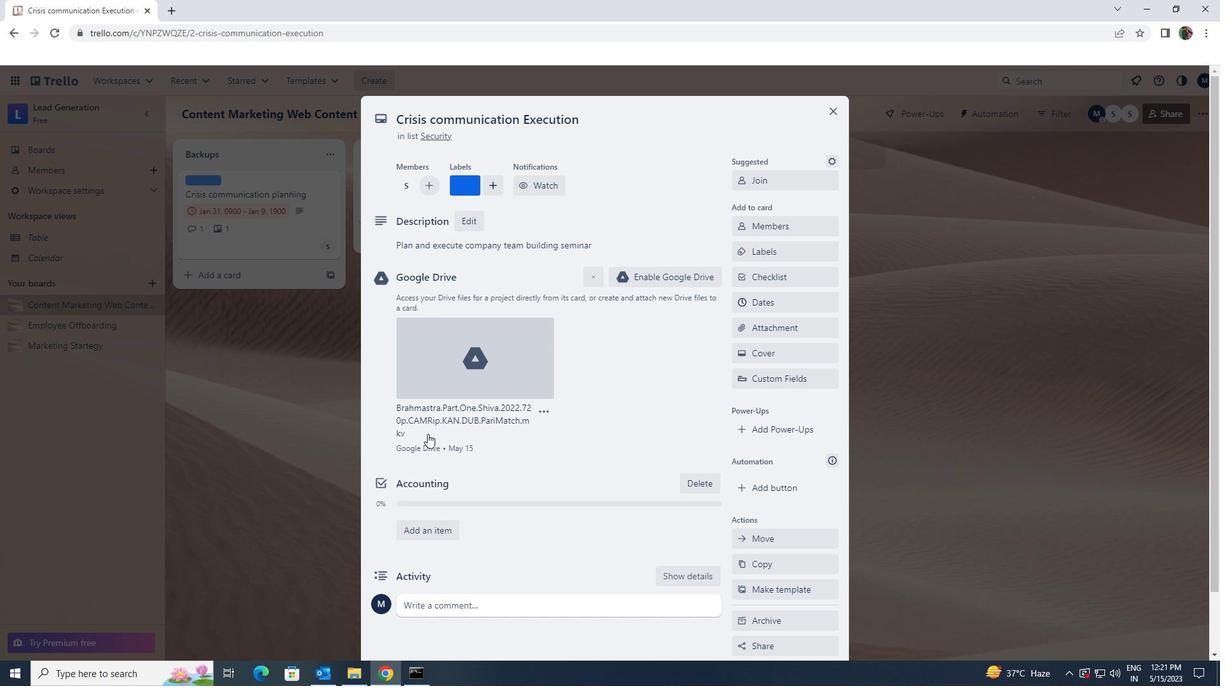 
Action: Mouse scrolled (427, 433) with delta (0, 0)
Screenshot: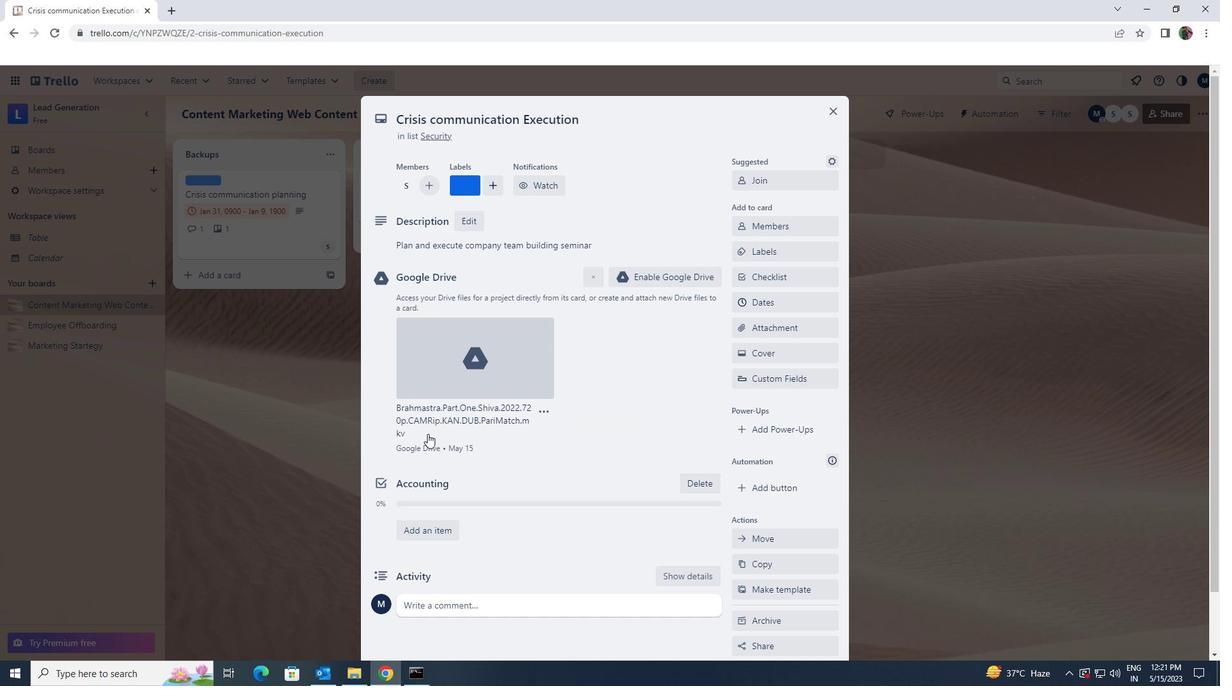 
Action: Mouse scrolled (427, 433) with delta (0, 0)
Screenshot: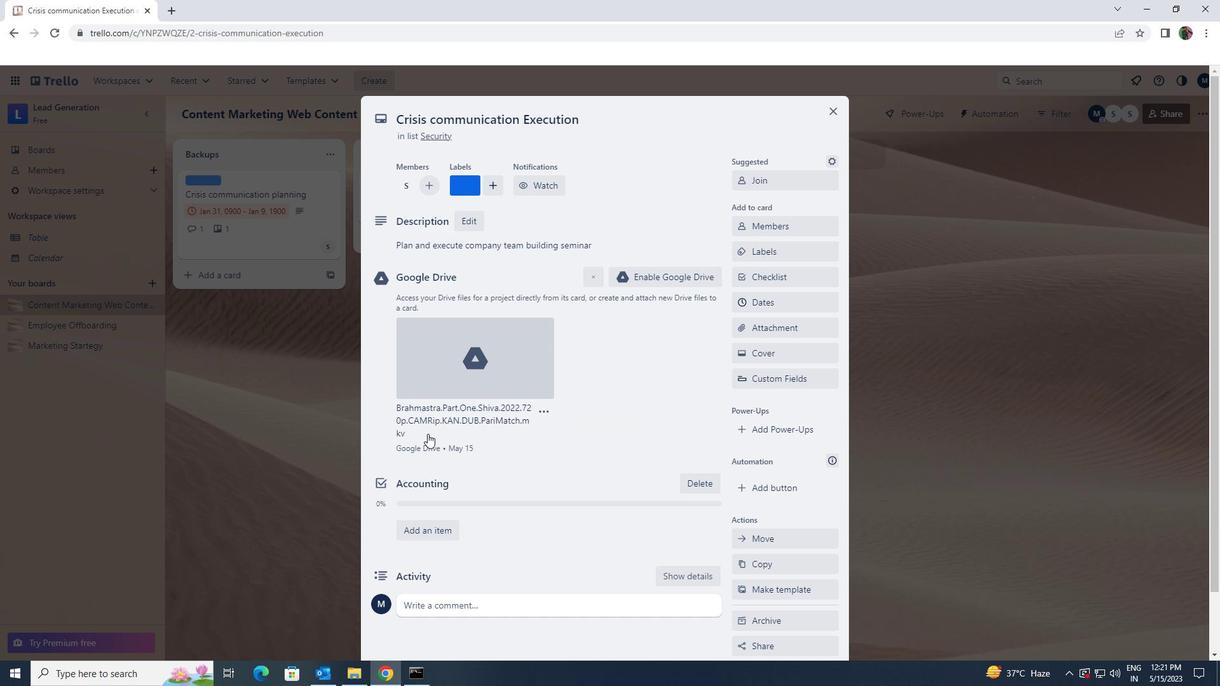 
Action: Mouse moved to (487, 544)
Screenshot: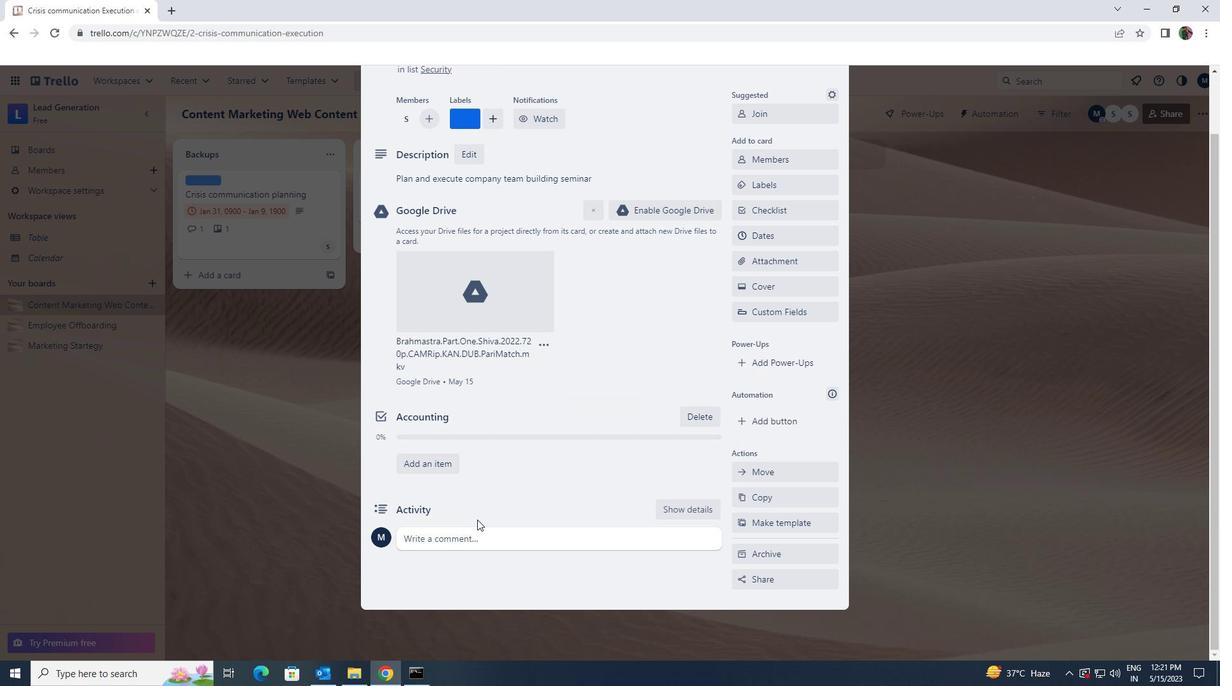 
Action: Mouse pressed left at (487, 544)
Screenshot: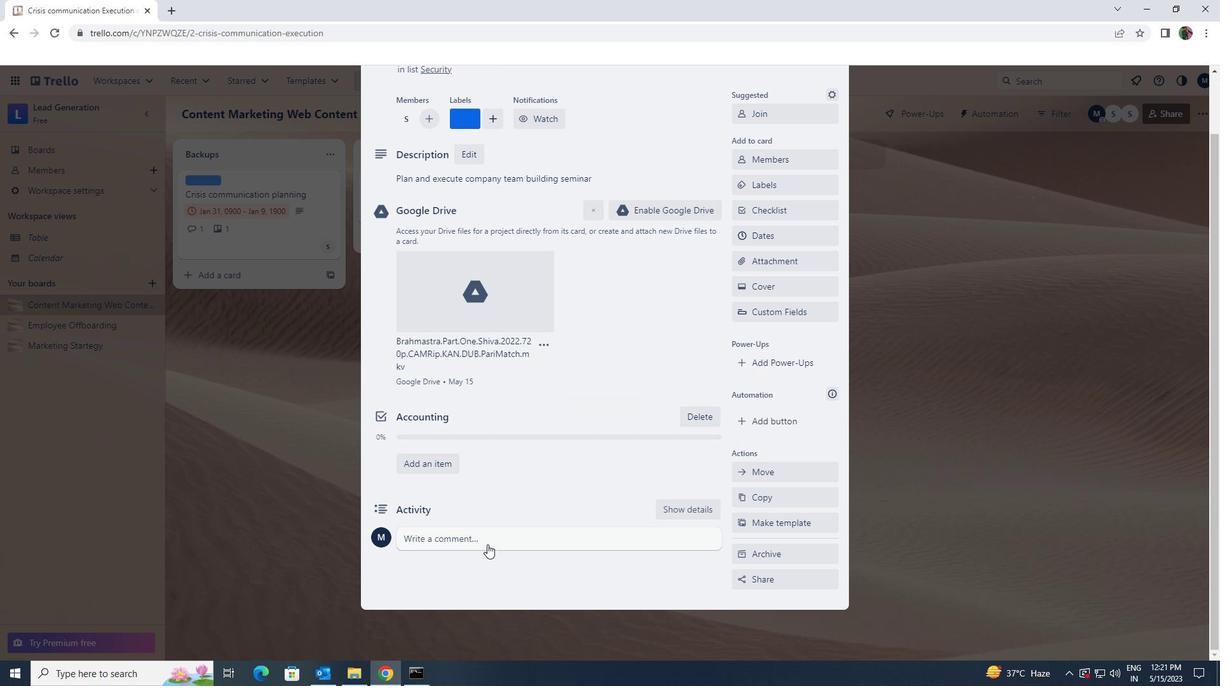 
Action: Key pressed <Key.shift>THIS<Key.space>TASK<Key.space>PRESENTSAN<Key.space>P<Key.backspace><Key.backspace><Key.backspace><Key.backspace><Key.space>OPPORTUNITY<Key.space>TO<Key.space>DEMONSTRATE<Key.space>LEADERSHI<Key.space>P<Key.backspace><Key.backspace>P<Key.space>SKILLS<Key.space>AND<Key.space>ABILITY<Key.space>TO<Key.space>TAKE<Key.space>CHARGE
Screenshot: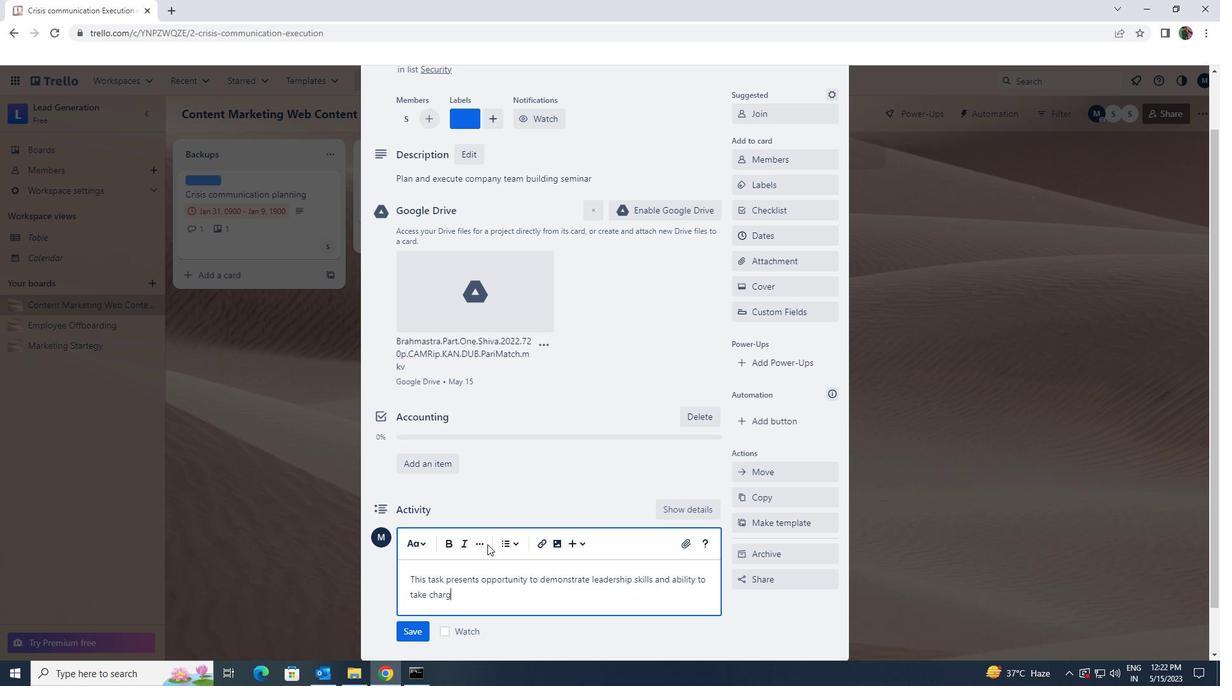
Action: Mouse moved to (413, 631)
Screenshot: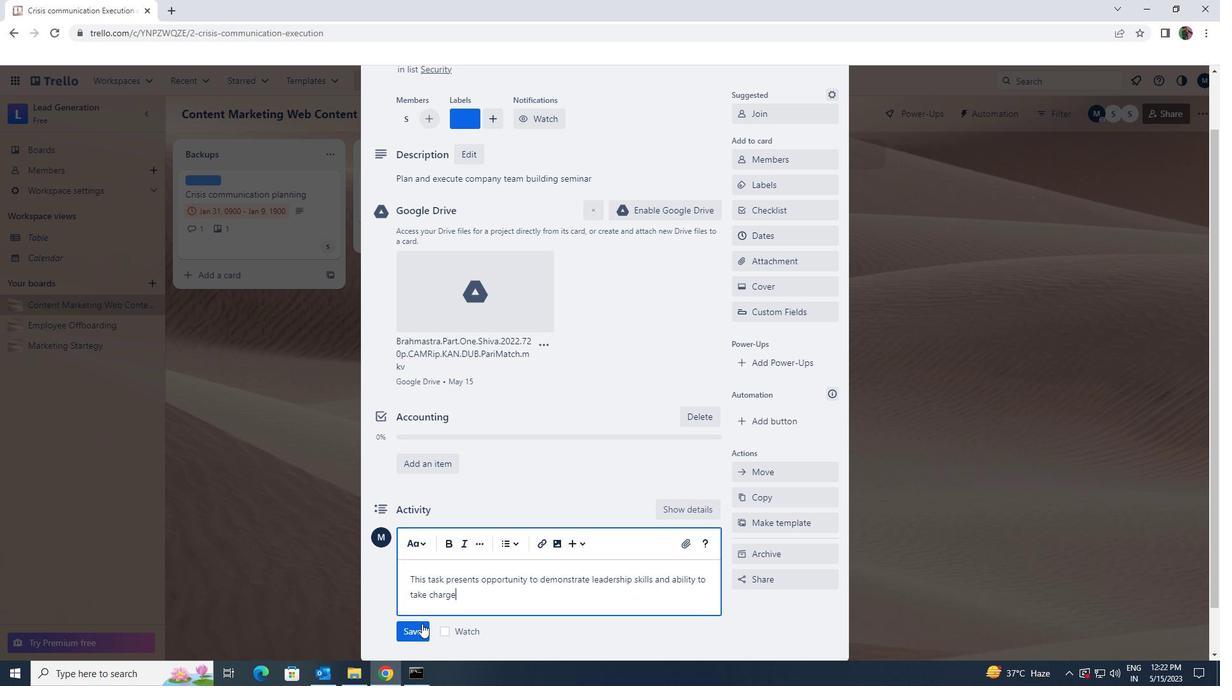 
Action: Mouse pressed left at (413, 631)
Screenshot: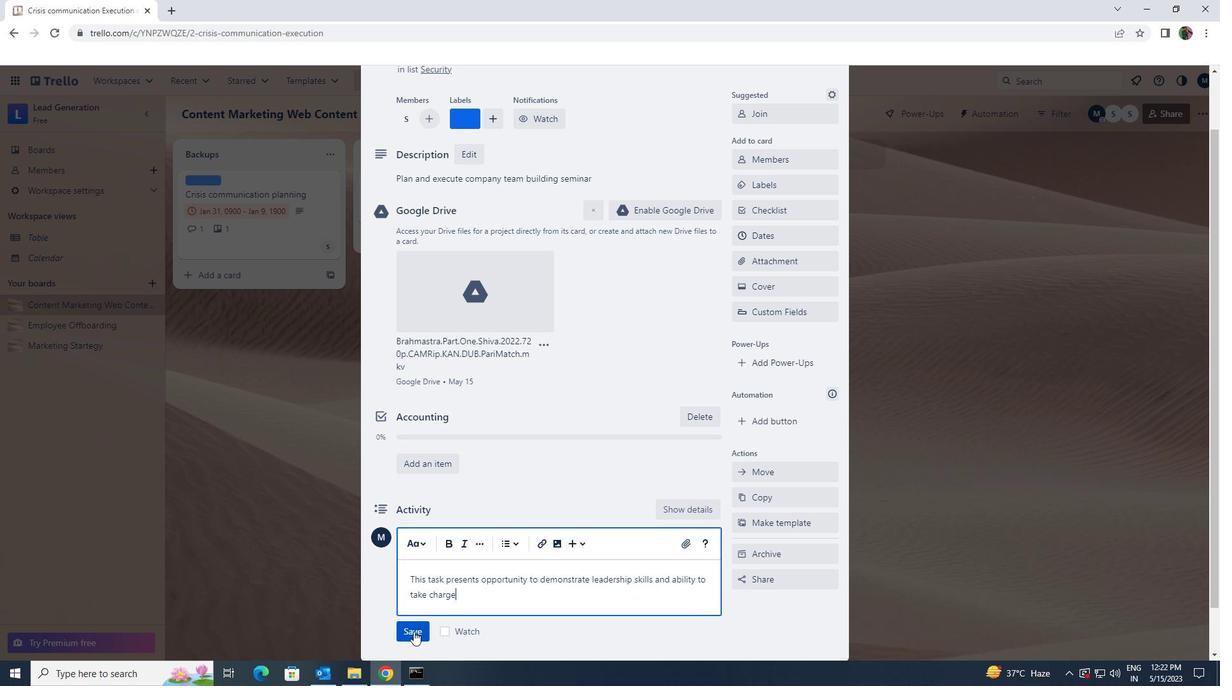 
Action: Mouse moved to (531, 538)
Screenshot: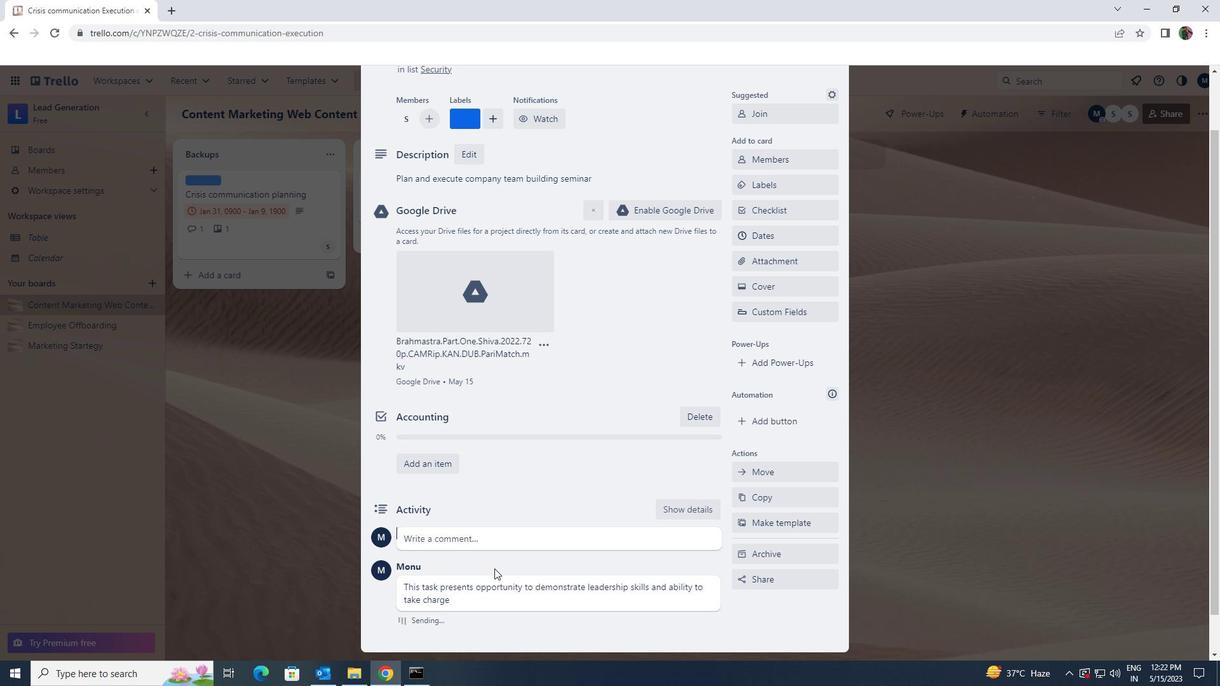 
Action: Mouse scrolled (531, 538) with delta (0, 0)
Screenshot: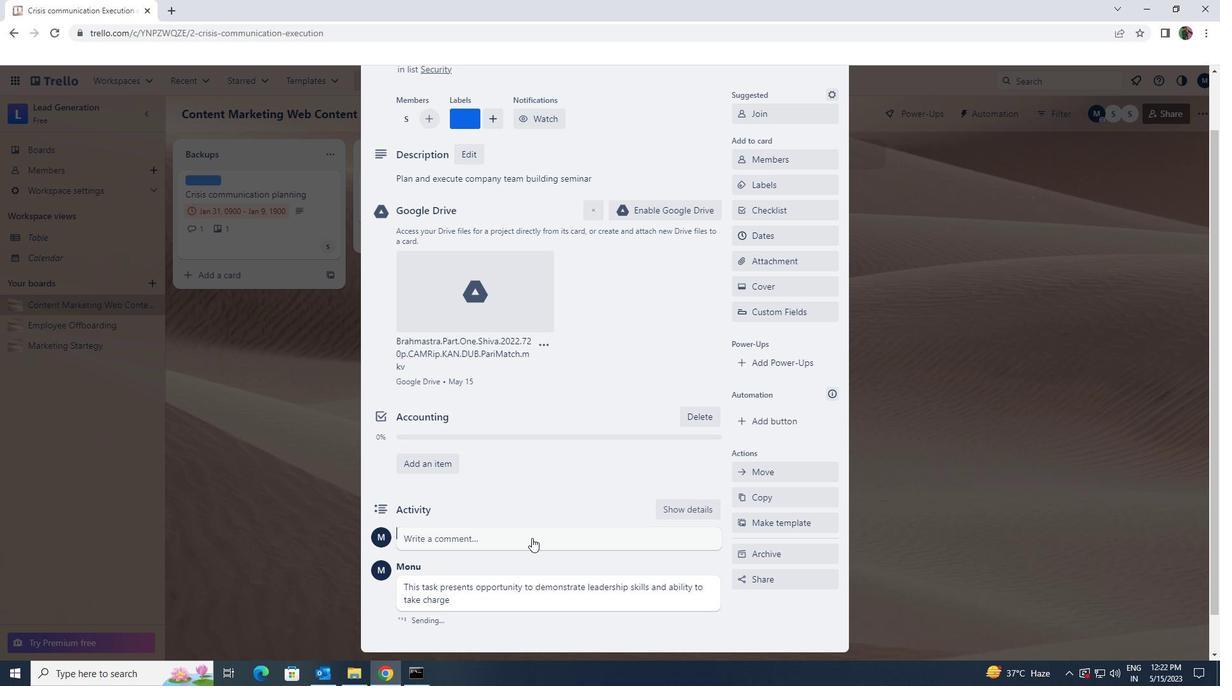 
Action: Mouse scrolled (531, 538) with delta (0, 0)
Screenshot: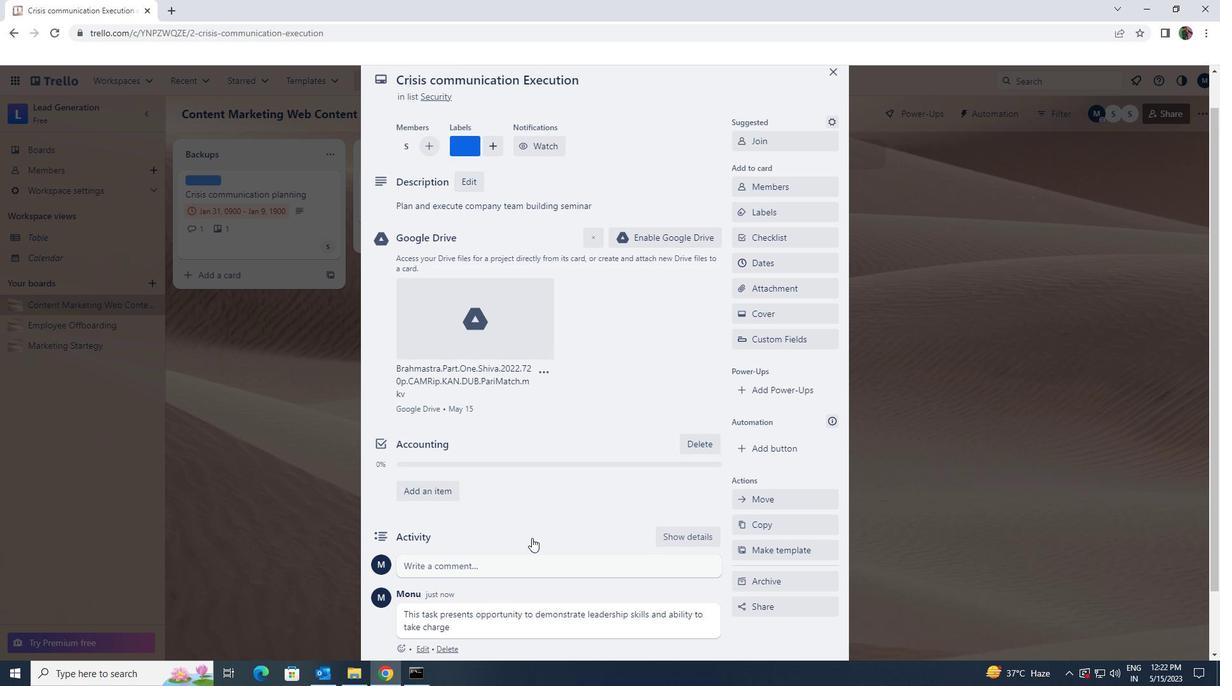 
Action: Mouse scrolled (531, 538) with delta (0, 0)
Screenshot: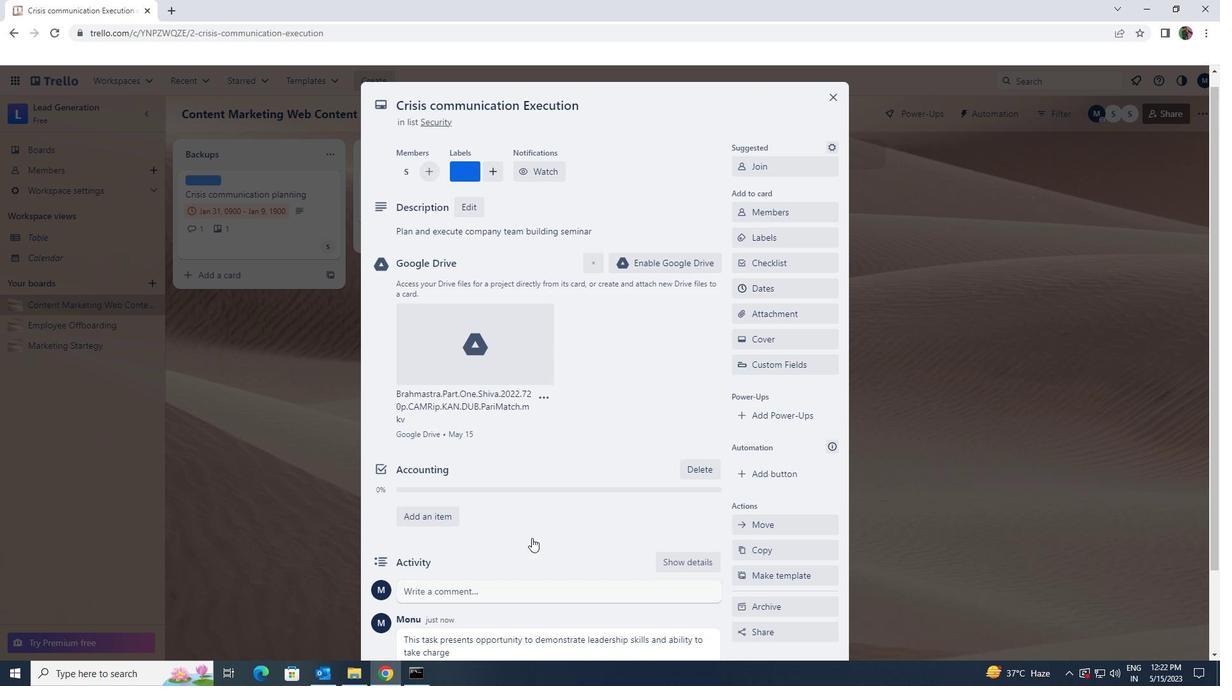 
Action: Mouse moved to (742, 305)
Screenshot: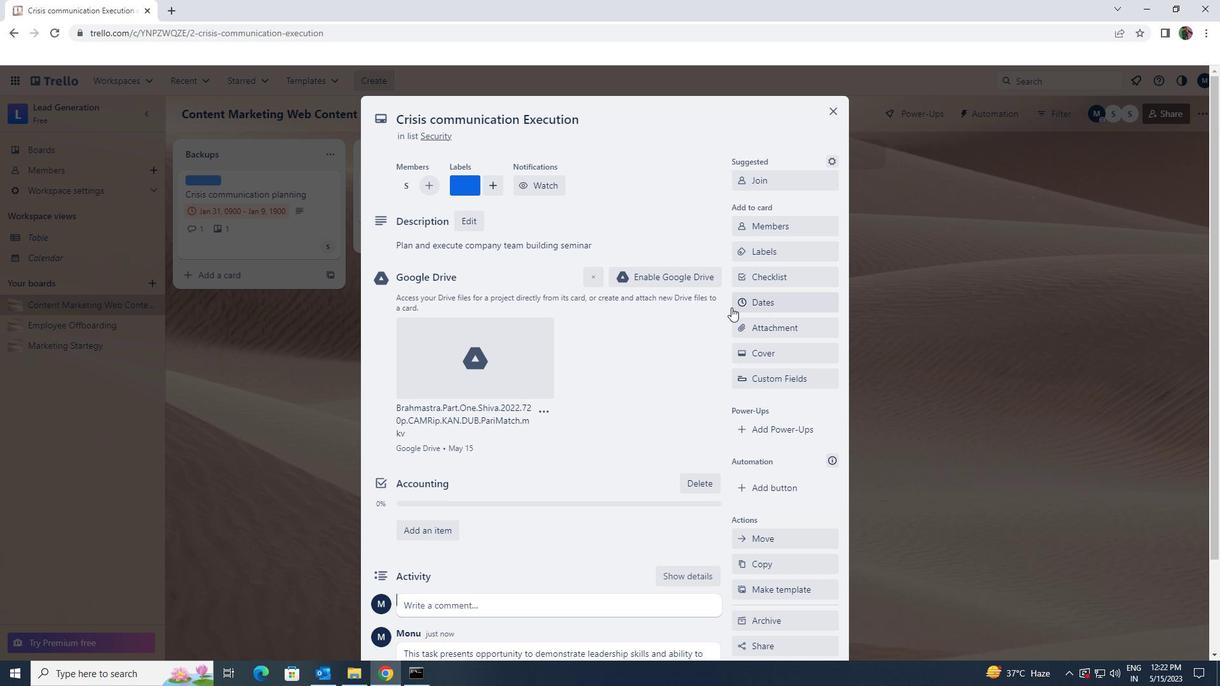 
Action: Mouse pressed left at (742, 305)
Screenshot: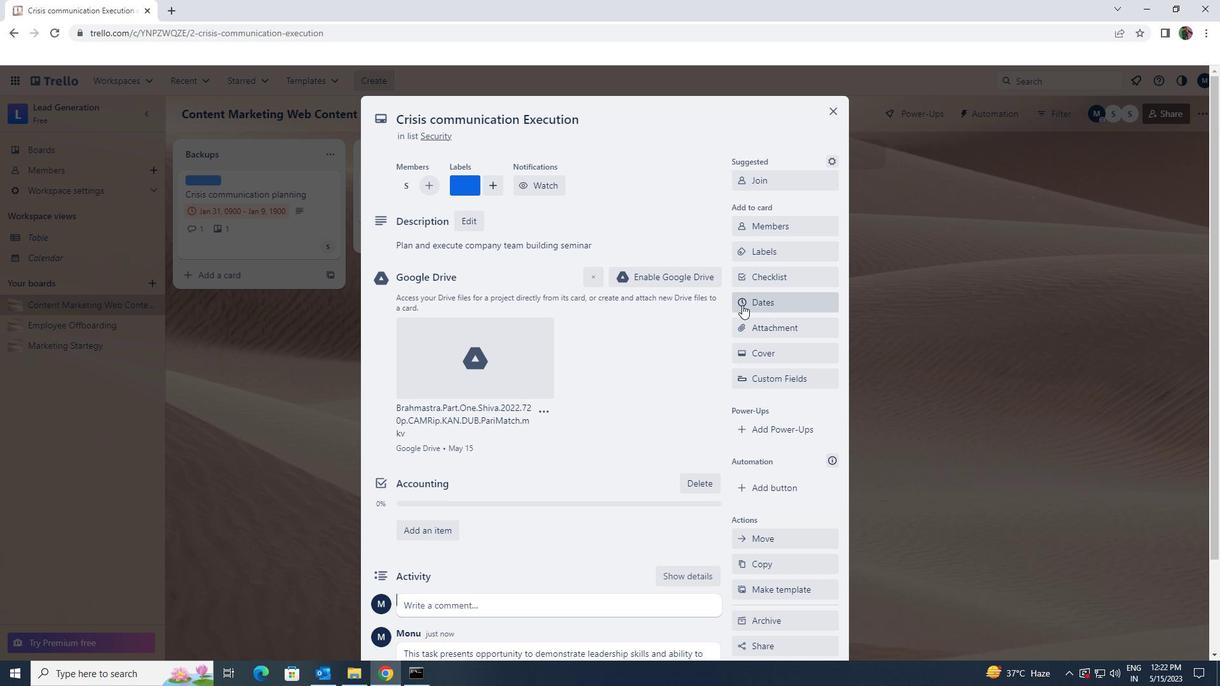 
Action: Mouse moved to (749, 340)
Screenshot: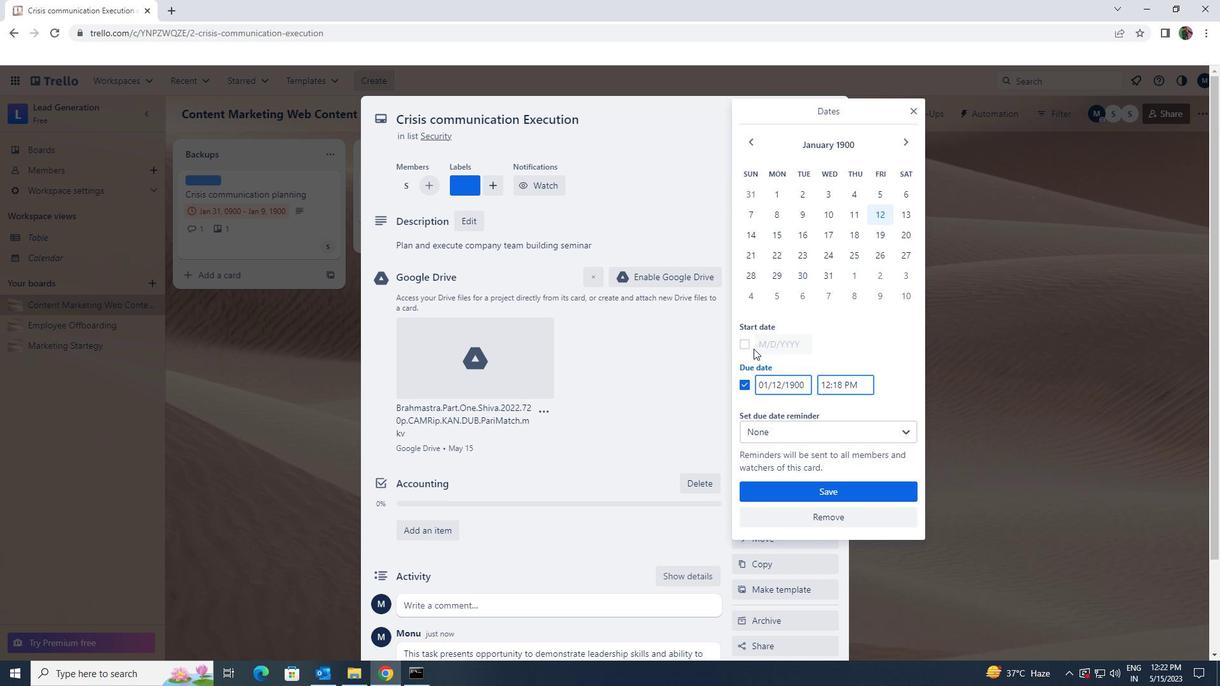 
Action: Mouse pressed left at (749, 340)
Screenshot: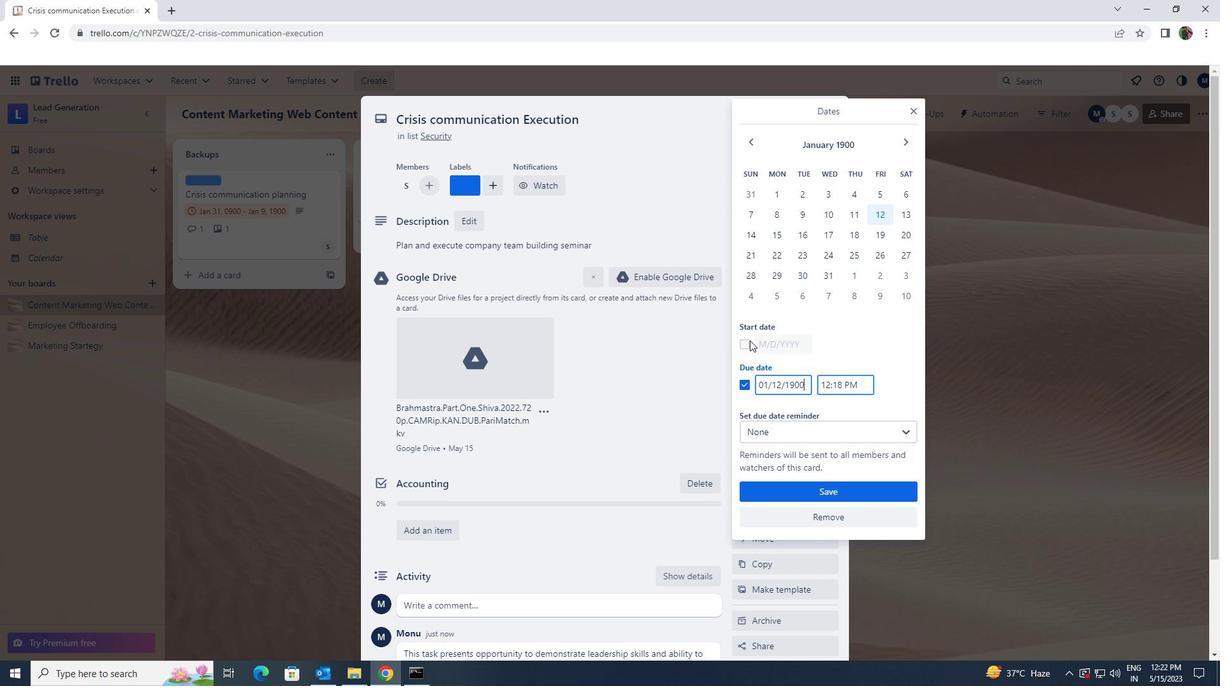 
Action: Mouse moved to (802, 342)
Screenshot: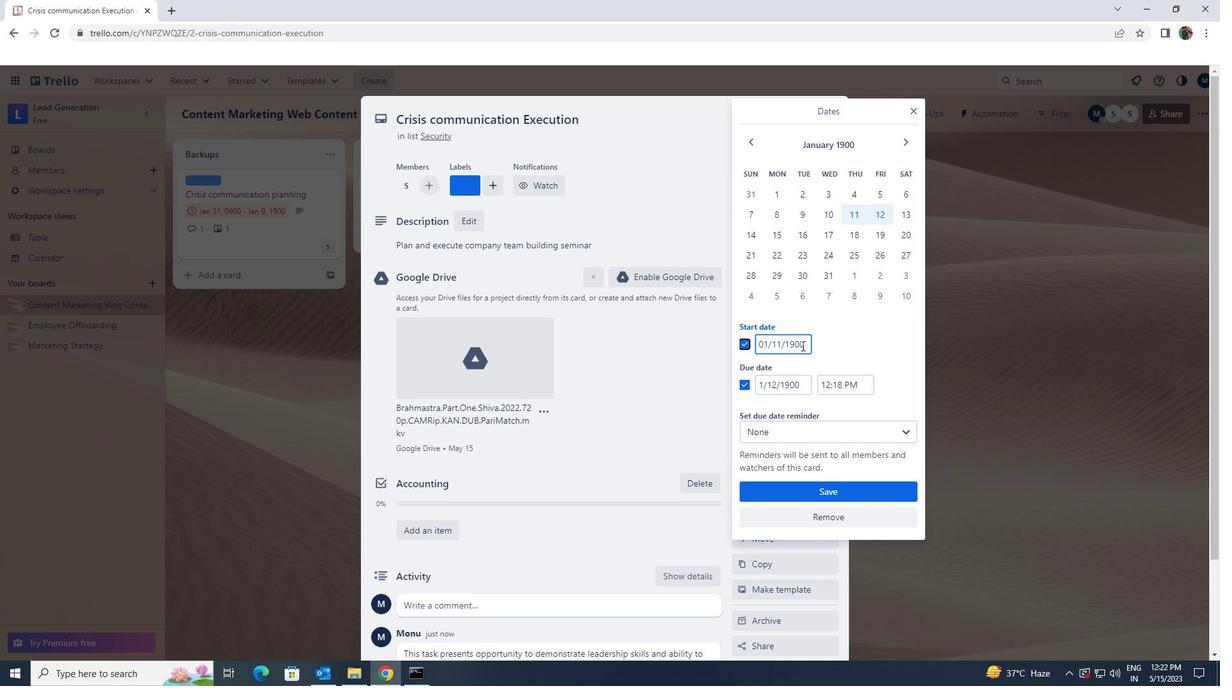 
Action: Mouse pressed left at (802, 342)
Screenshot: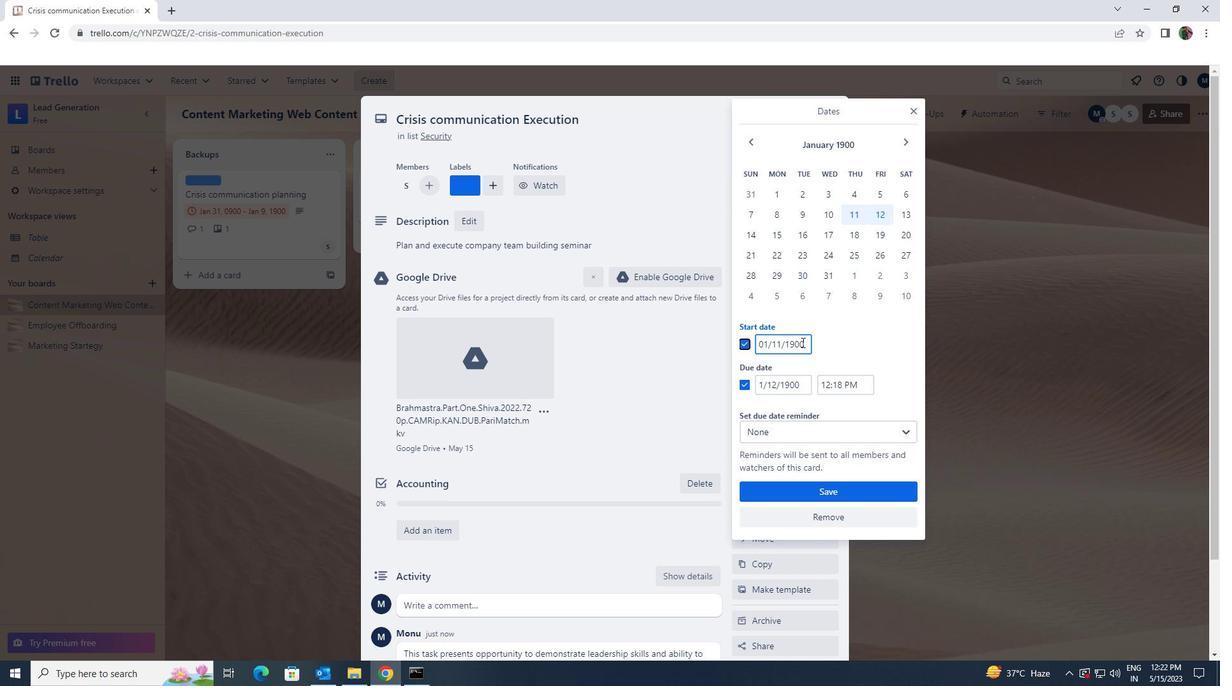 
Action: Mouse moved to (748, 343)
Screenshot: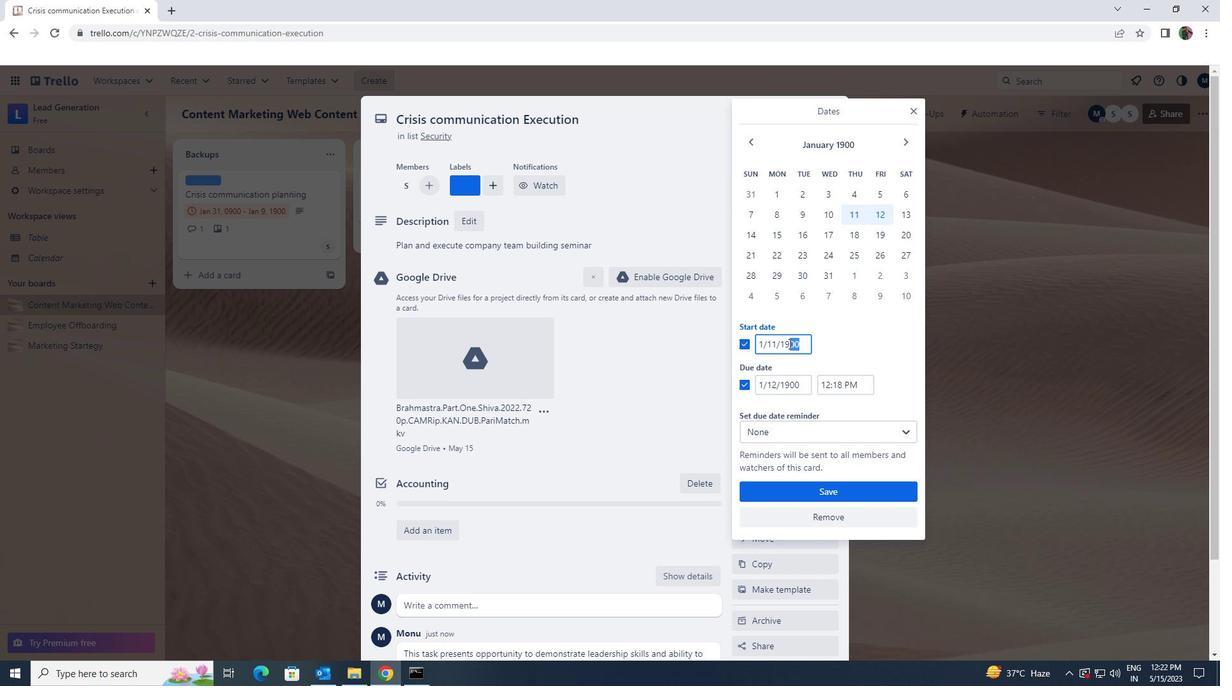 
Action: Key pressed <Key.end>1/6/1900
Screenshot: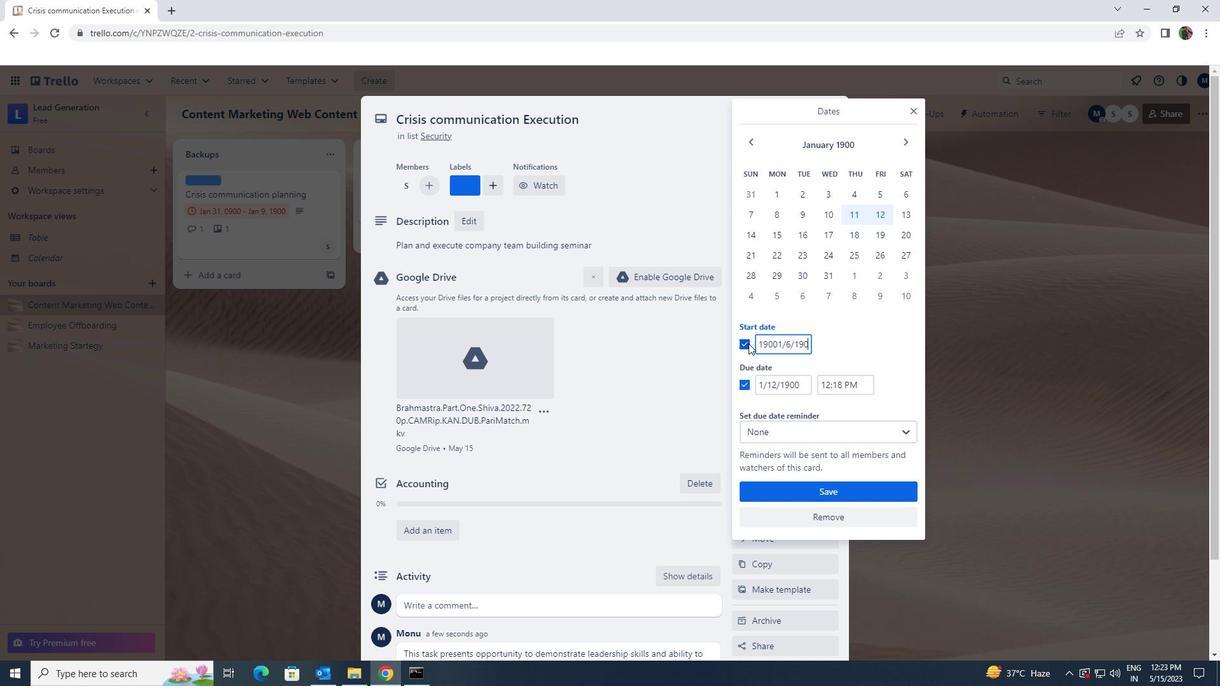 
Action: Mouse moved to (807, 344)
Screenshot: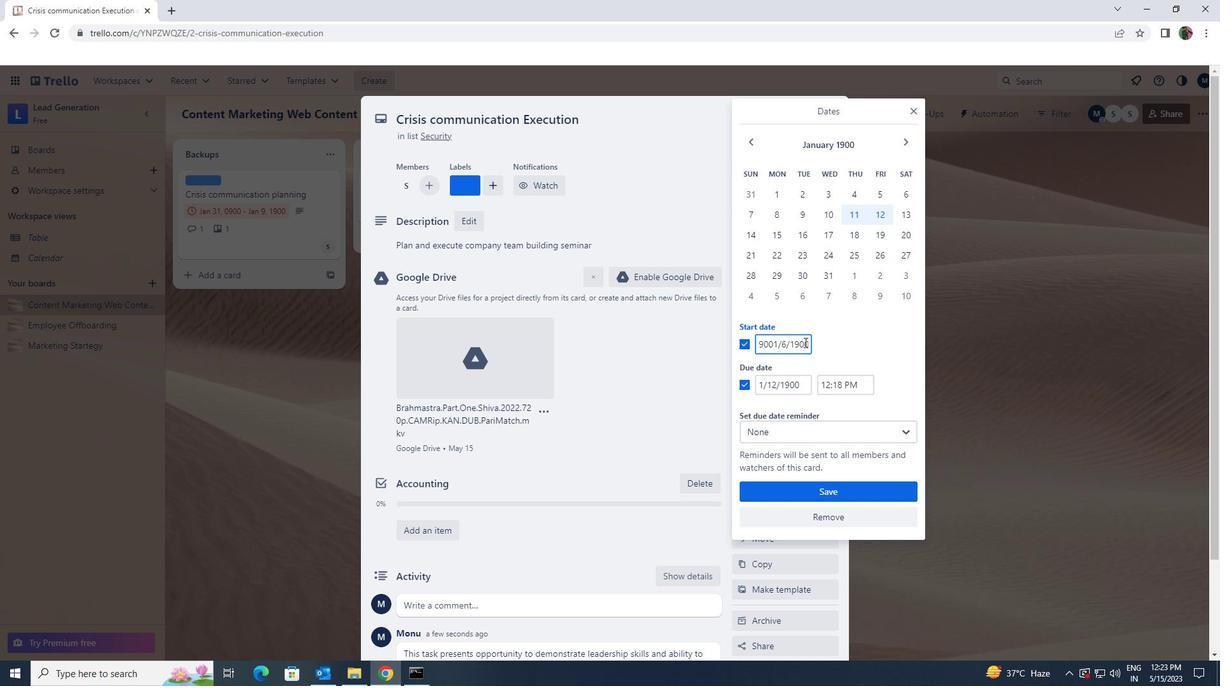 
Action: Mouse pressed left at (807, 344)
Screenshot: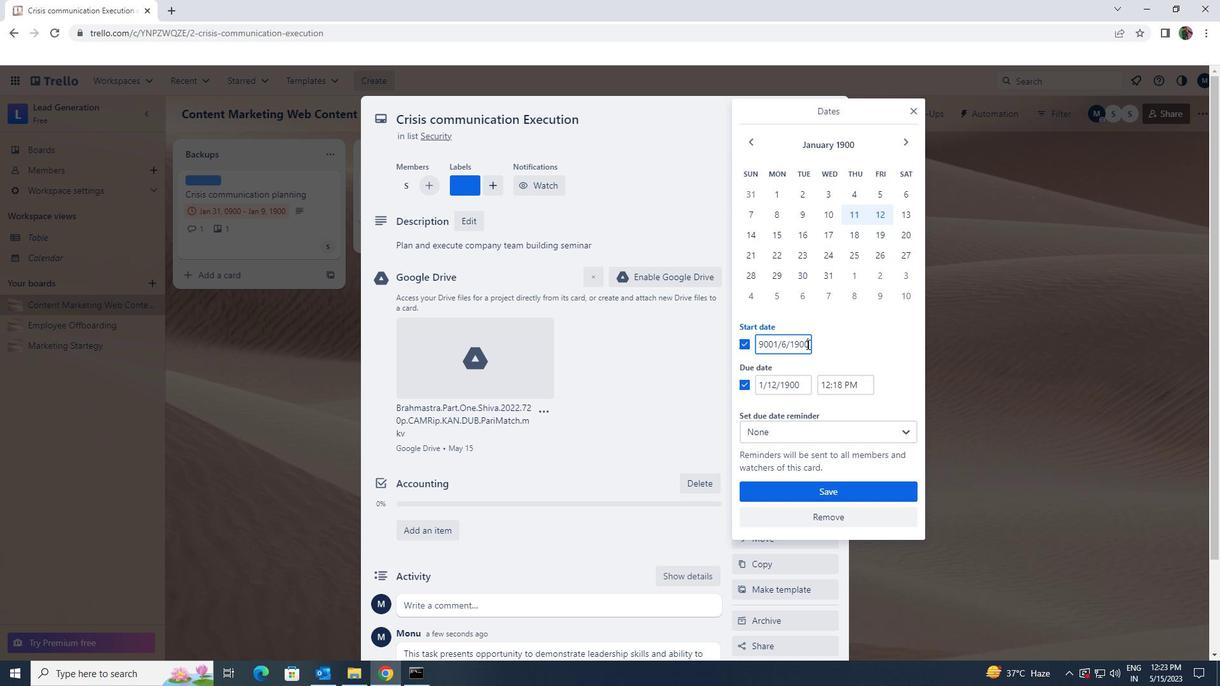 
Action: Mouse moved to (741, 354)
Screenshot: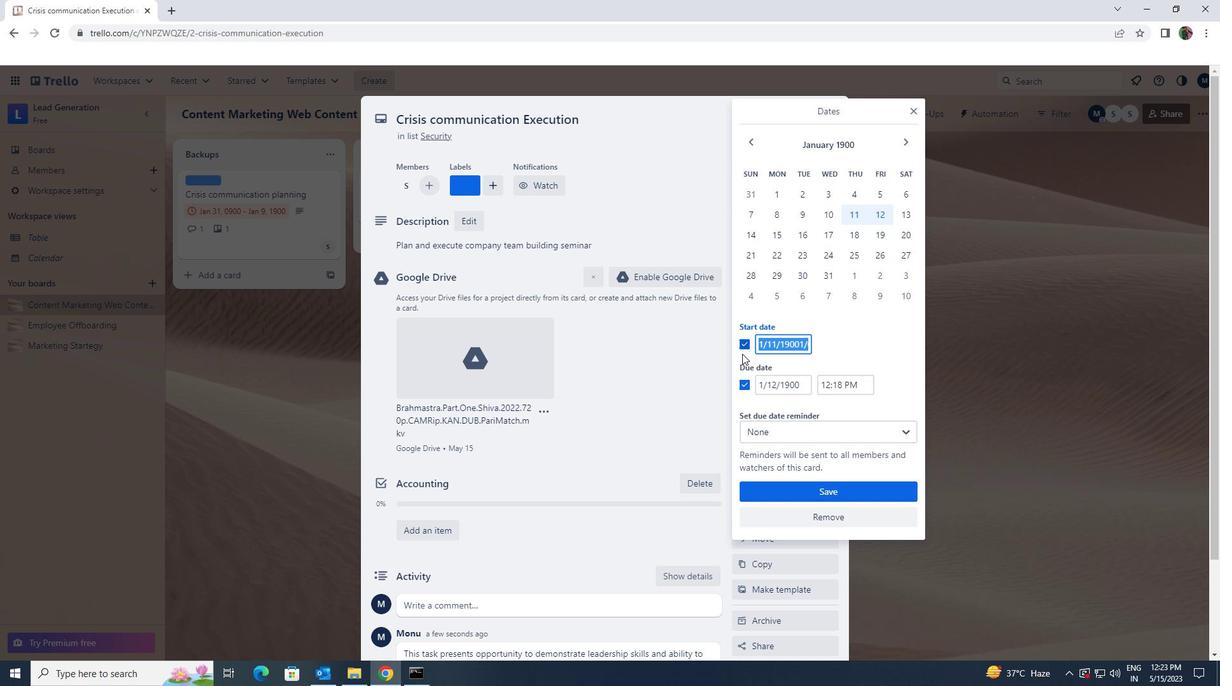 
Action: Key pressed <Key.delete>1/6/1900
Screenshot: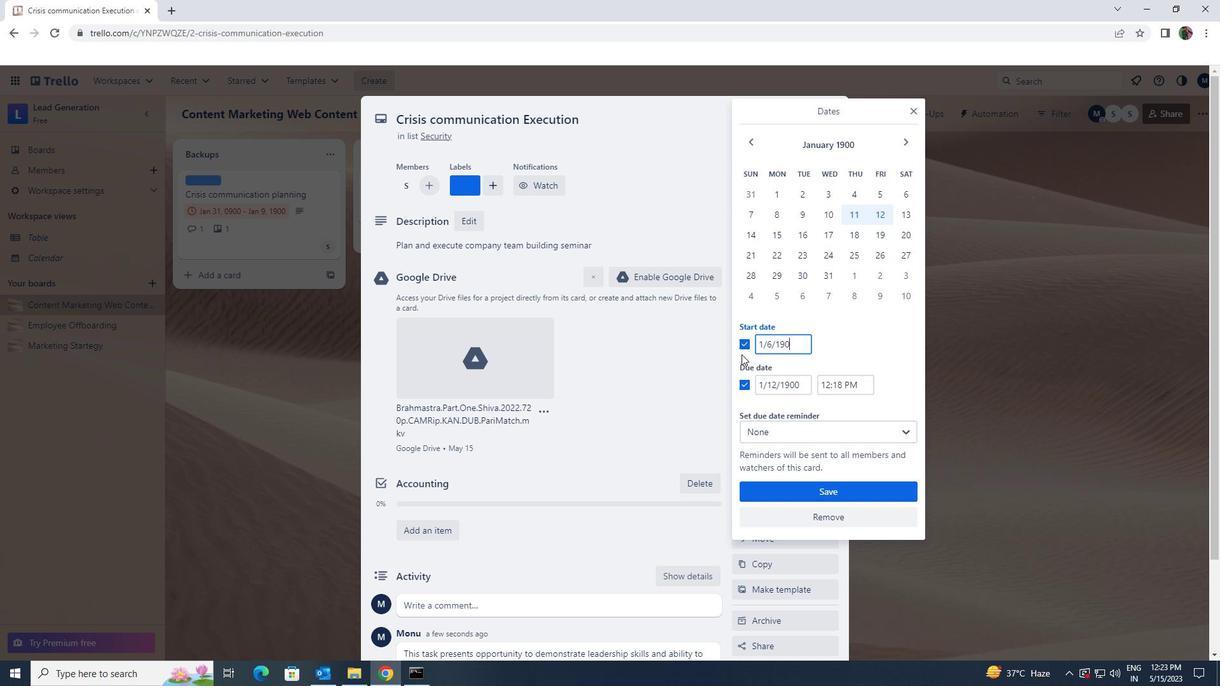 
Action: Mouse moved to (800, 385)
Screenshot: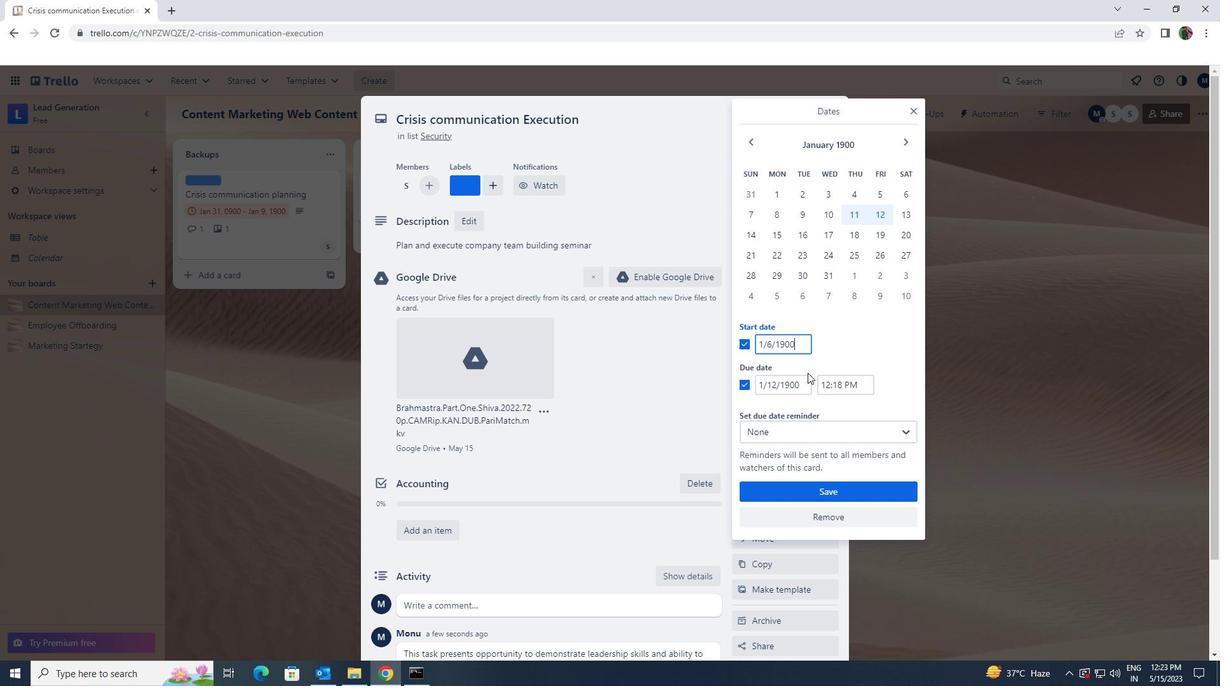 
Action: Mouse pressed left at (800, 385)
Screenshot: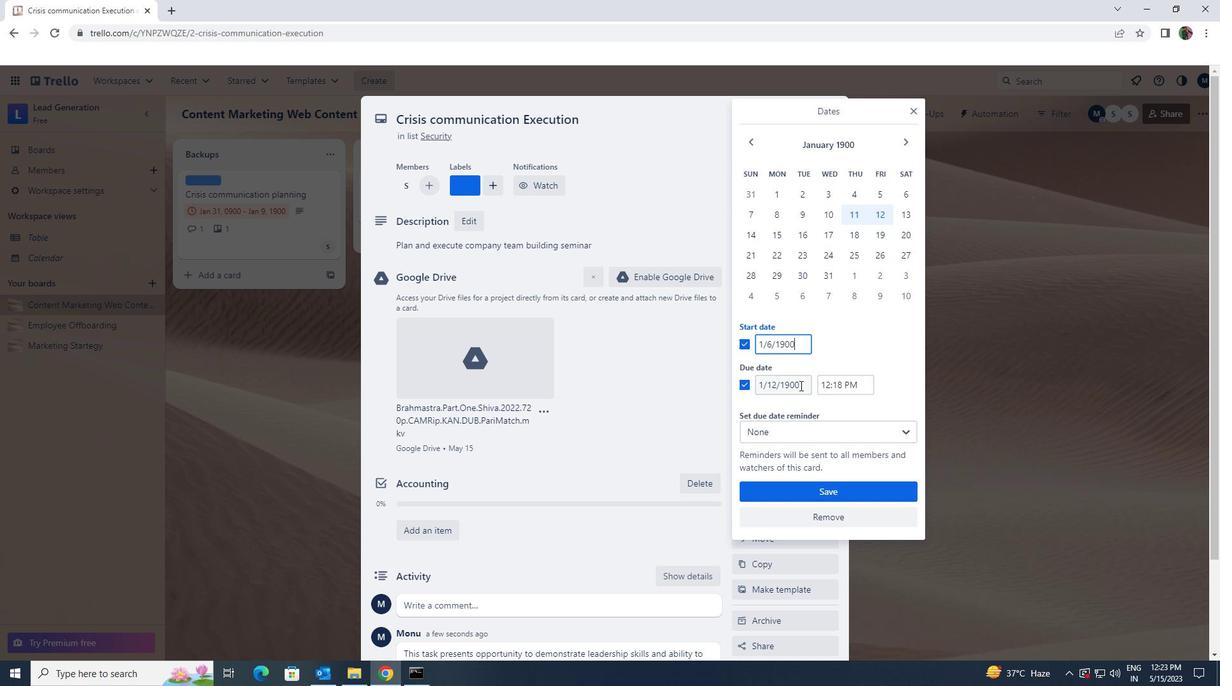 
Action: Mouse moved to (741, 381)
Screenshot: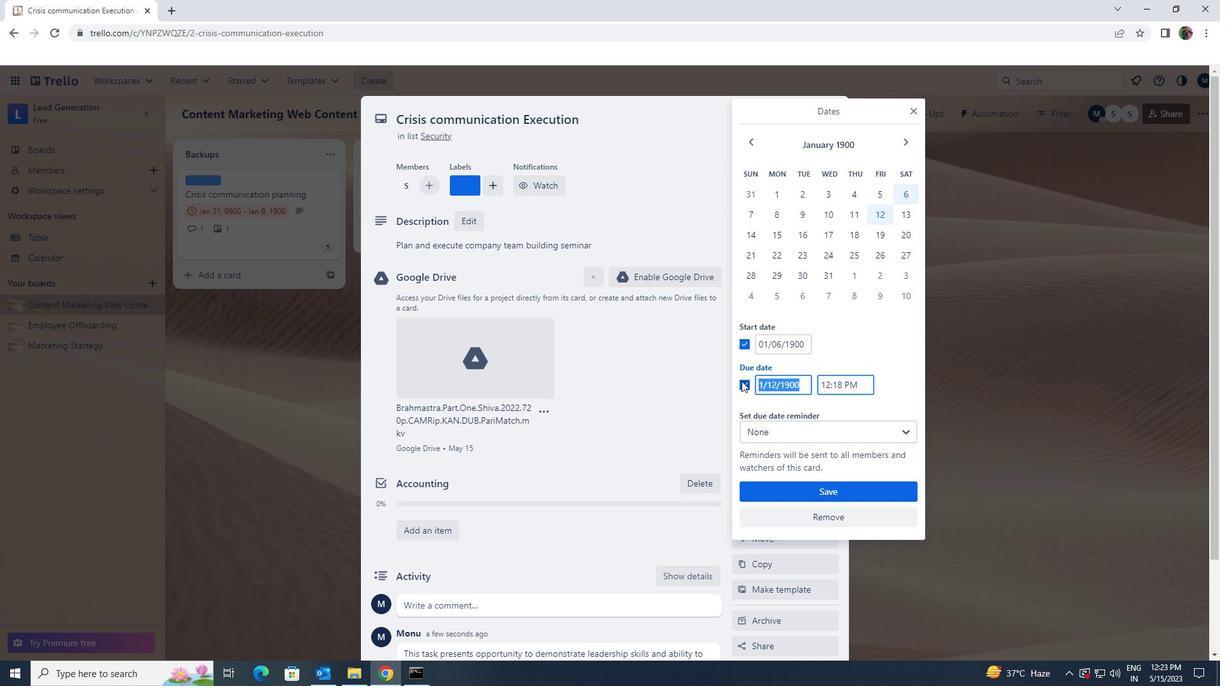 
Action: Key pressed 1/13/1900
Screenshot: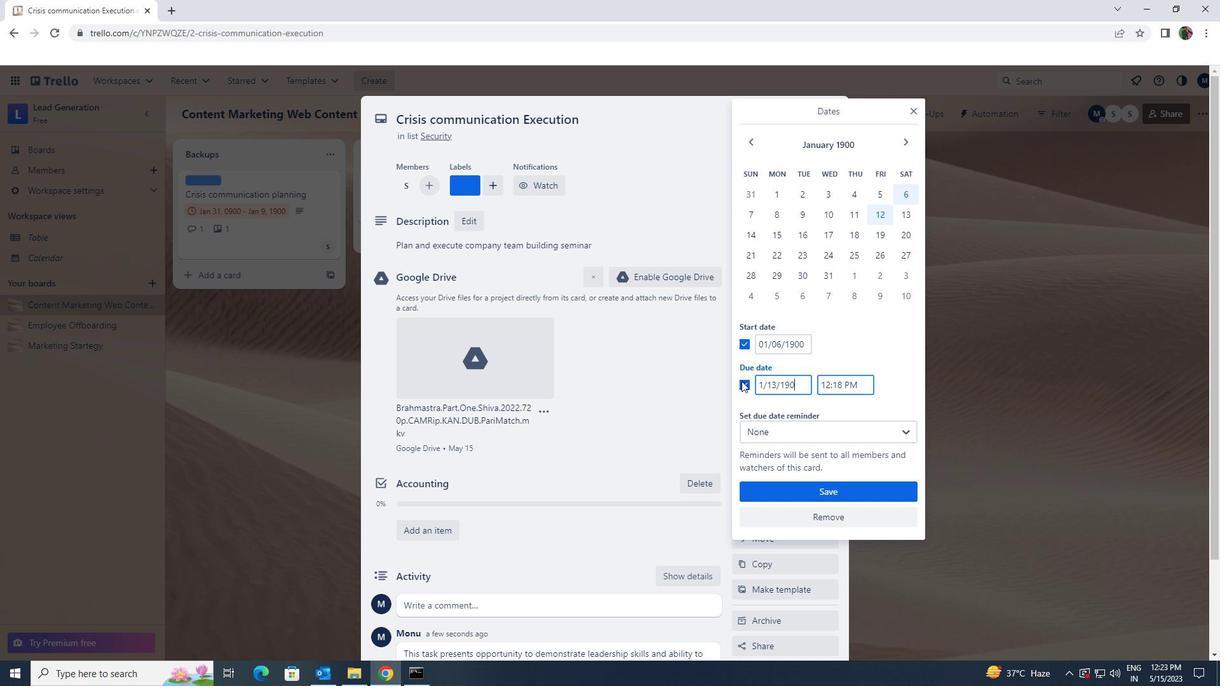 
Action: Mouse moved to (788, 481)
Screenshot: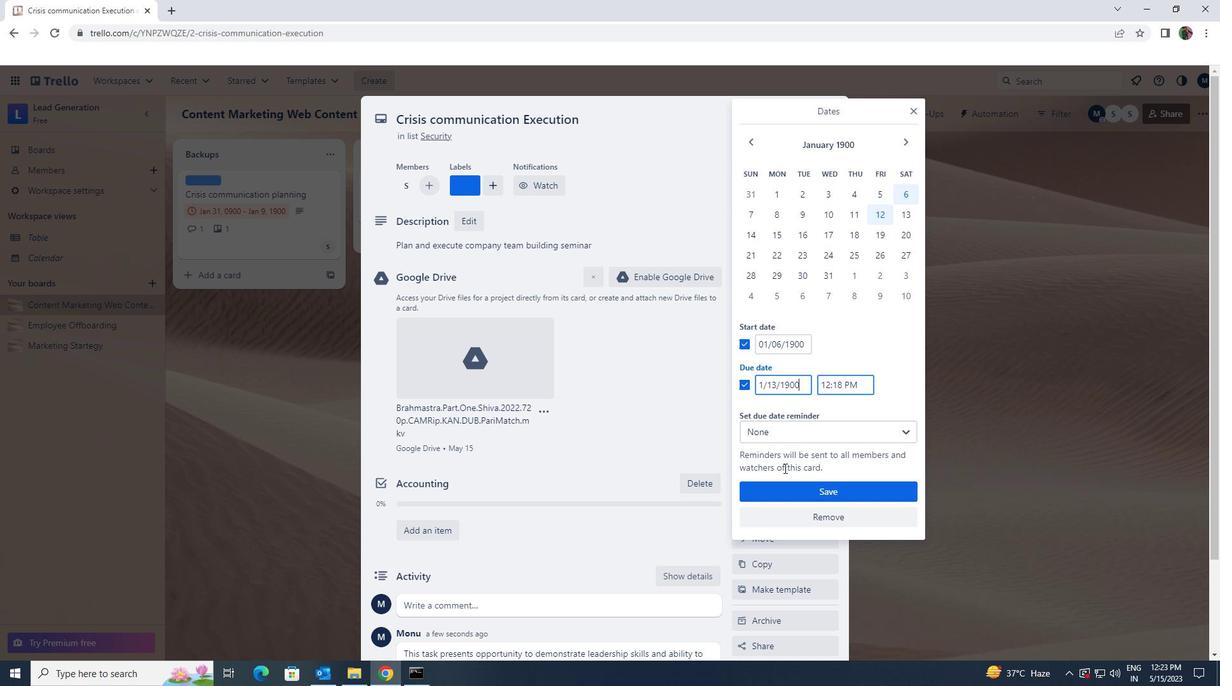 
Action: Mouse pressed left at (788, 481)
Screenshot: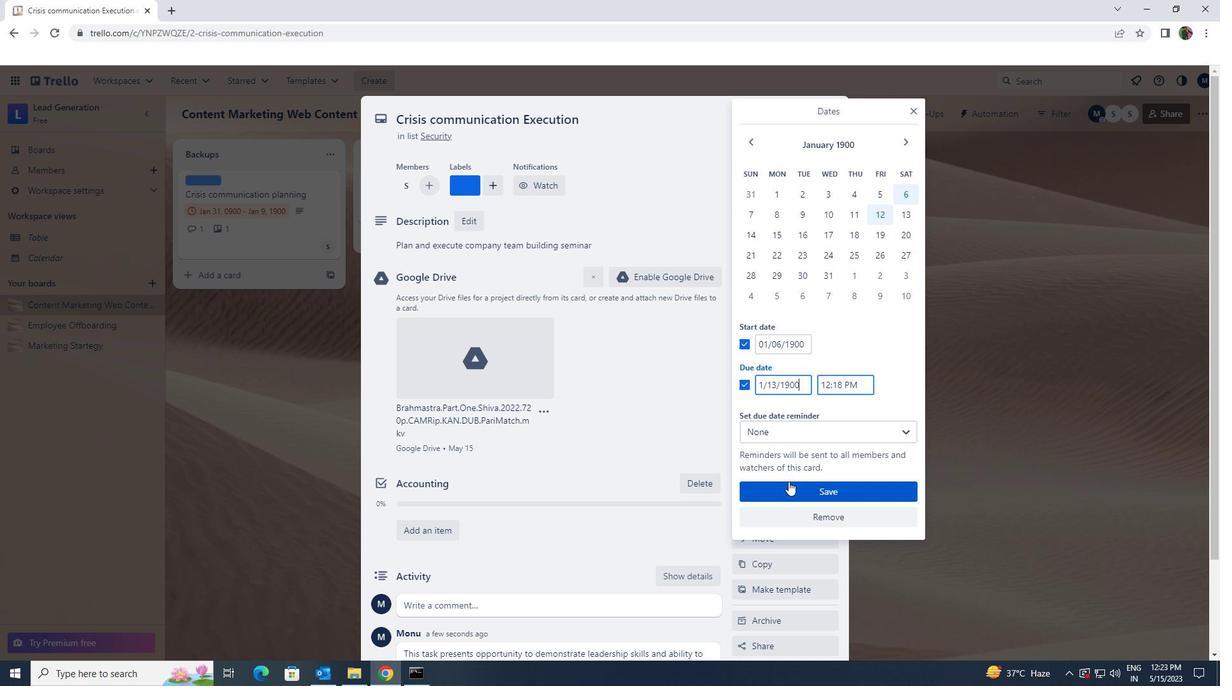 
